 Task: Create a due date automation trigger when advanced on, on the wednesday before a card is due add fields without custom fields "Resume" completed at 11:00 AM.
Action: Mouse moved to (1134, 352)
Screenshot: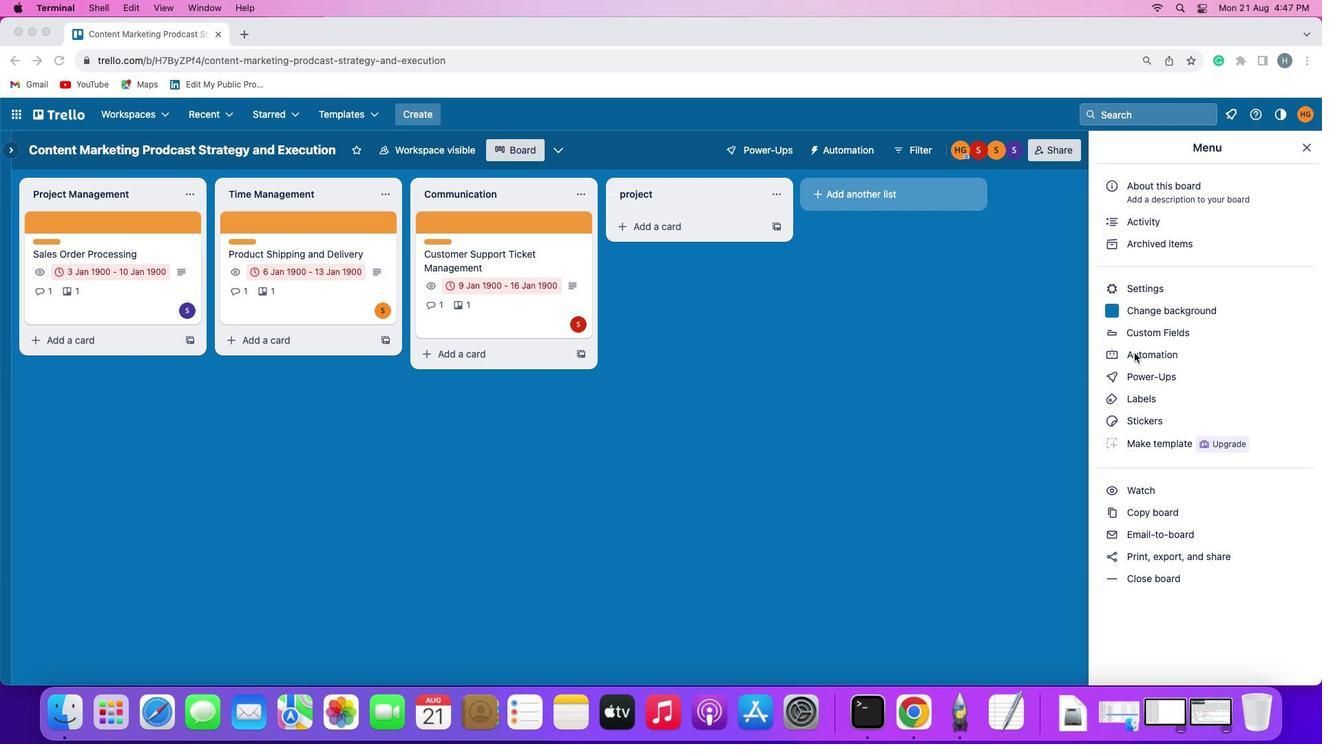 
Action: Mouse pressed left at (1134, 352)
Screenshot: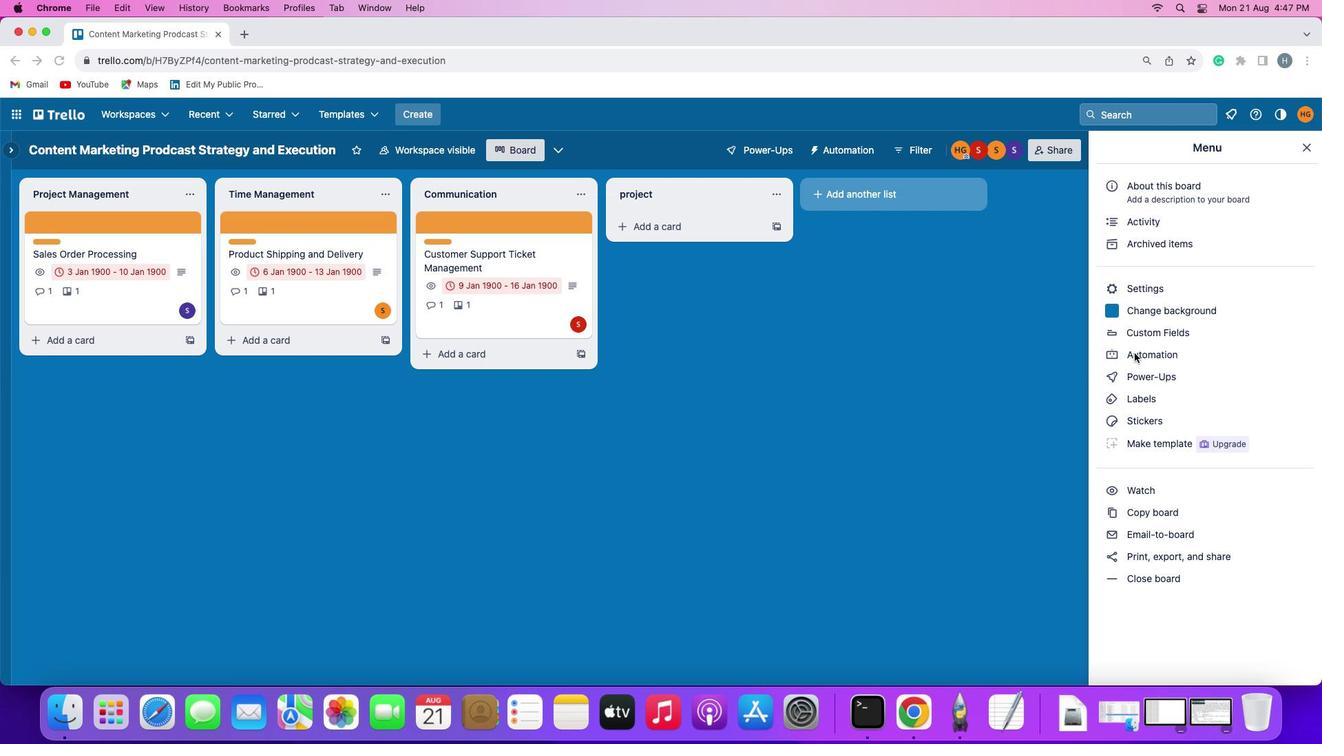 
Action: Mouse pressed left at (1134, 352)
Screenshot: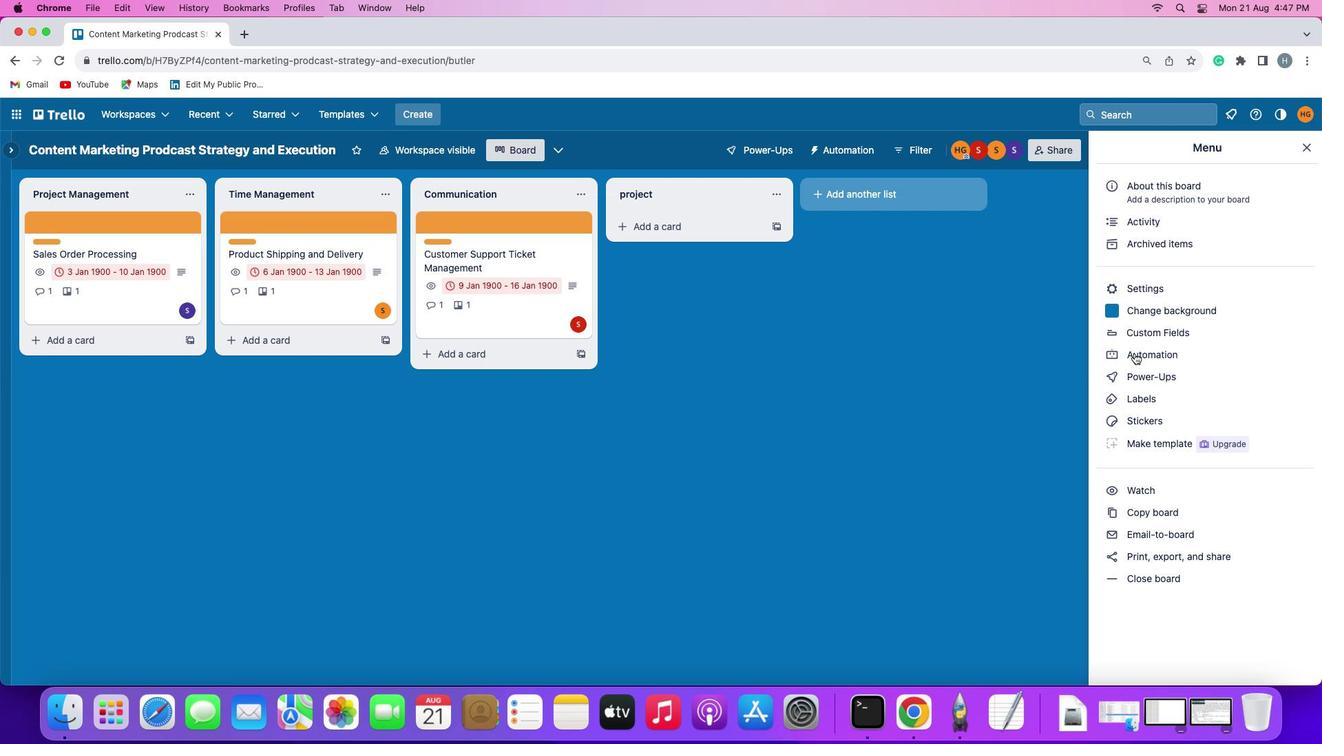 
Action: Mouse moved to (79, 326)
Screenshot: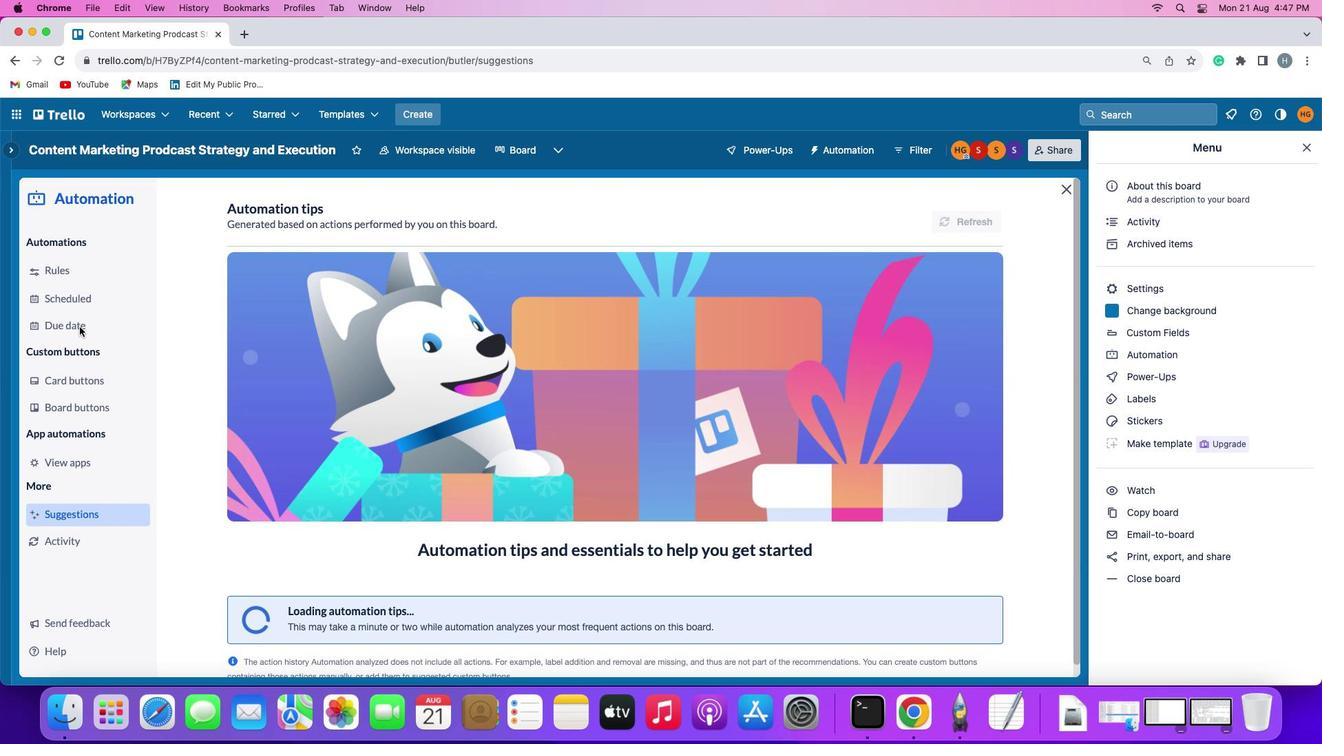 
Action: Mouse pressed left at (79, 326)
Screenshot: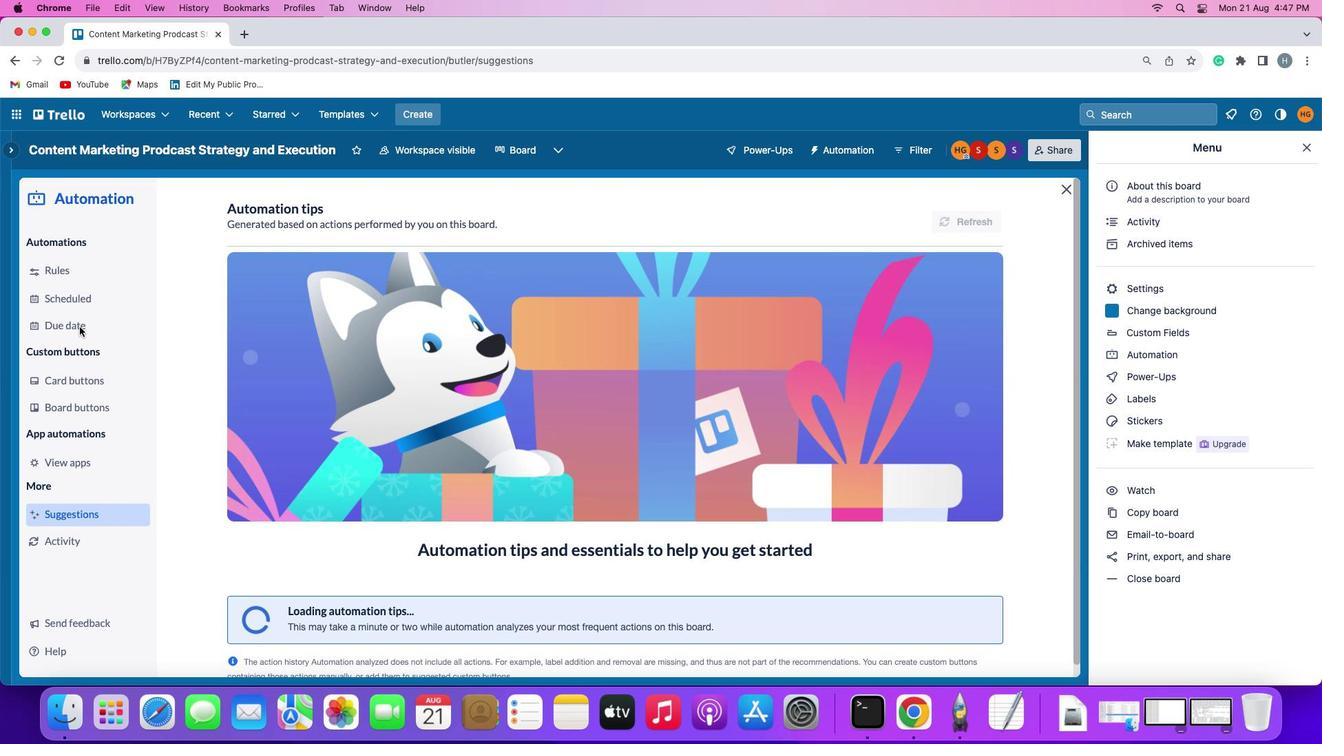 
Action: Mouse moved to (934, 208)
Screenshot: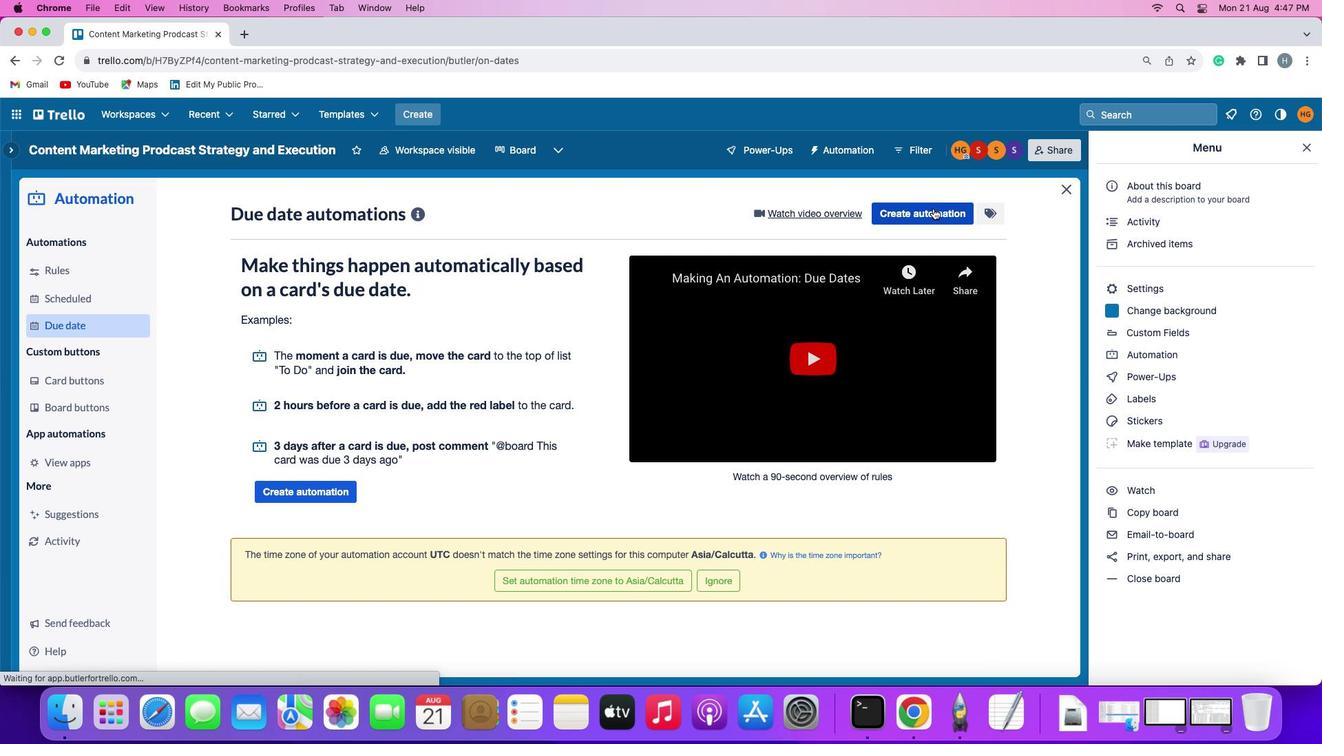 
Action: Mouse pressed left at (934, 208)
Screenshot: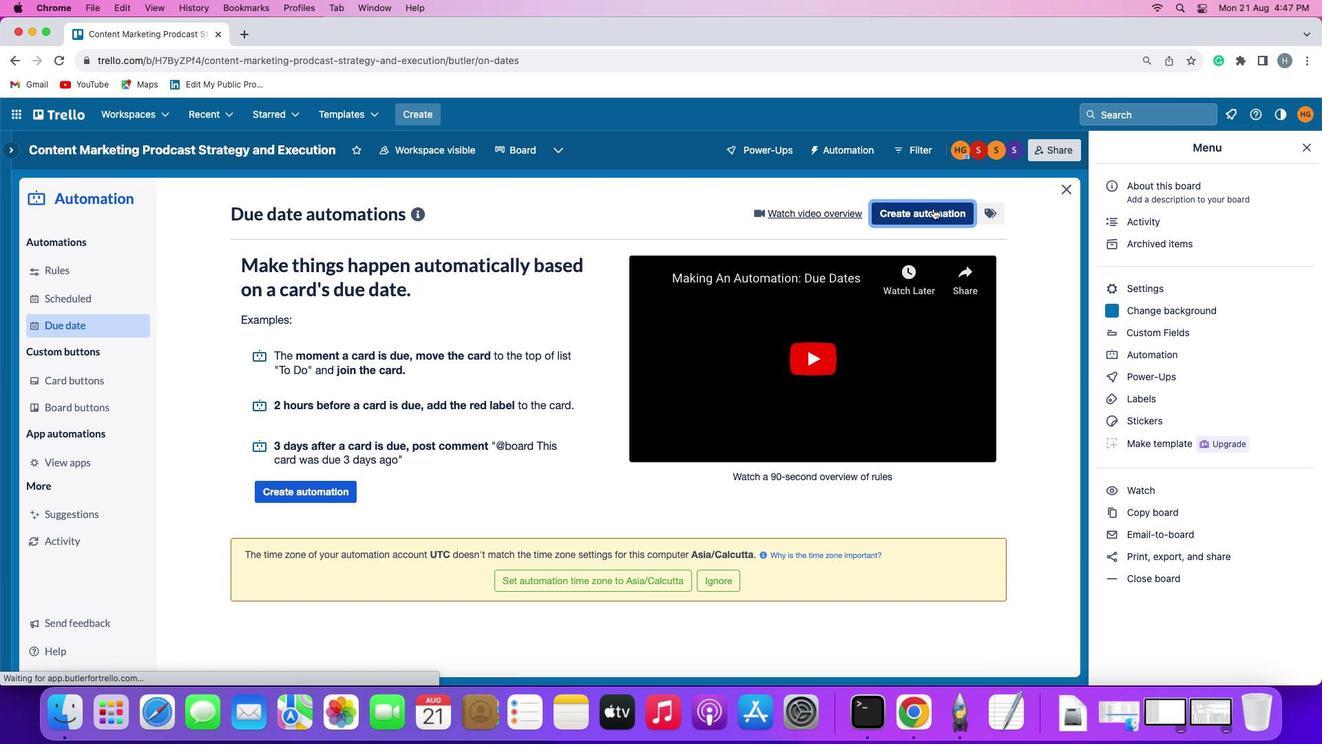 
Action: Mouse moved to (292, 348)
Screenshot: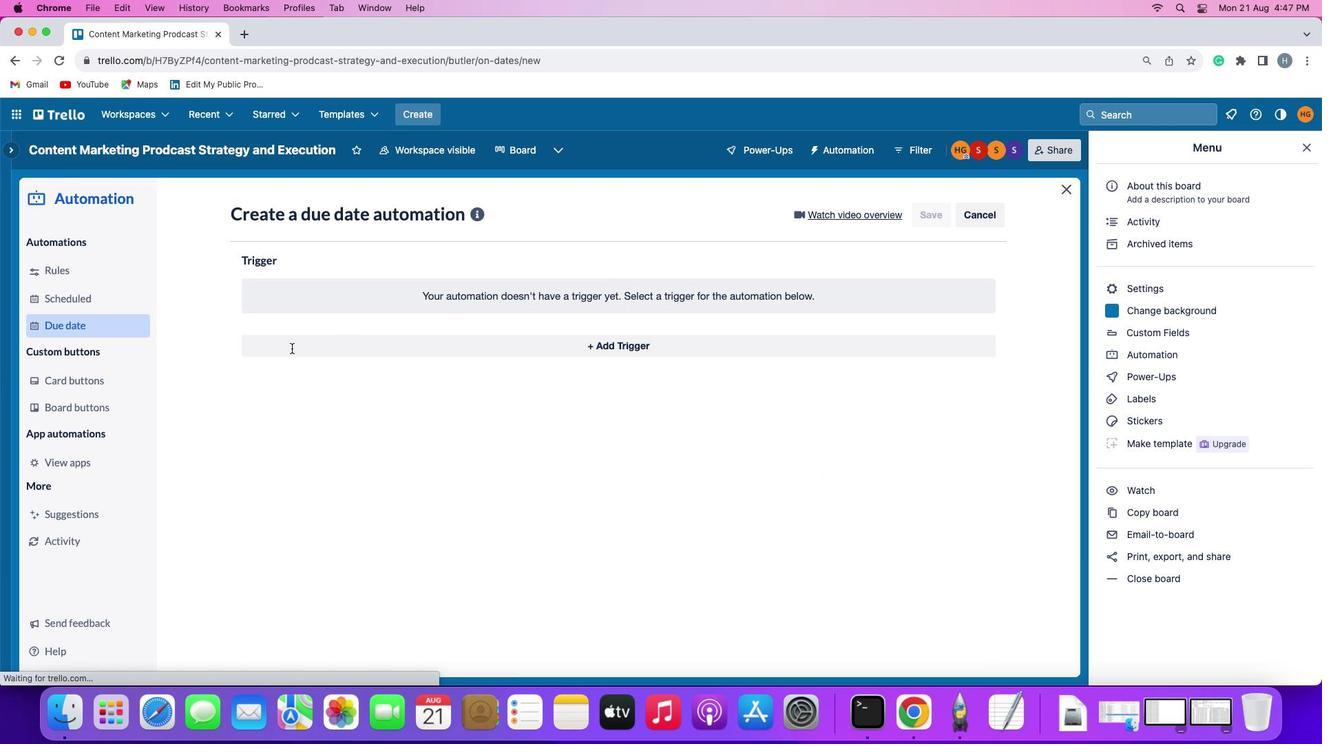 
Action: Mouse pressed left at (292, 348)
Screenshot: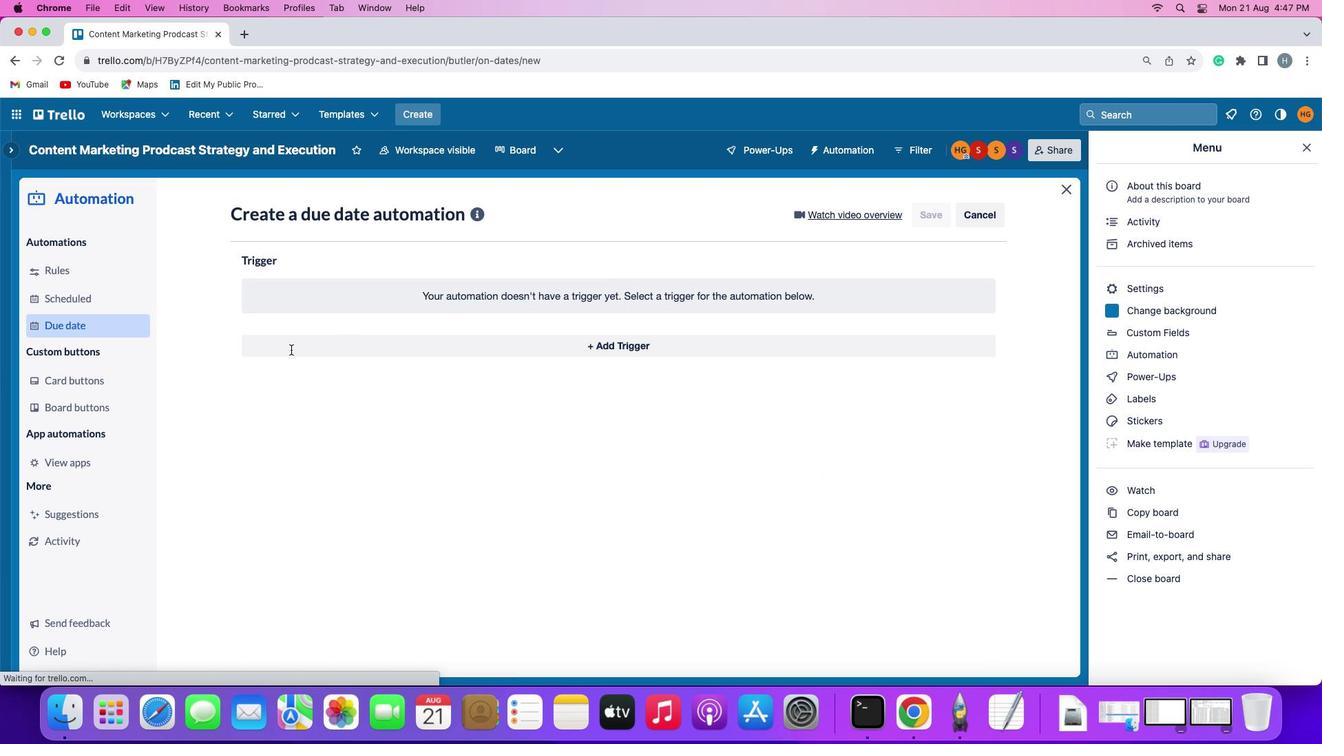 
Action: Mouse moved to (296, 602)
Screenshot: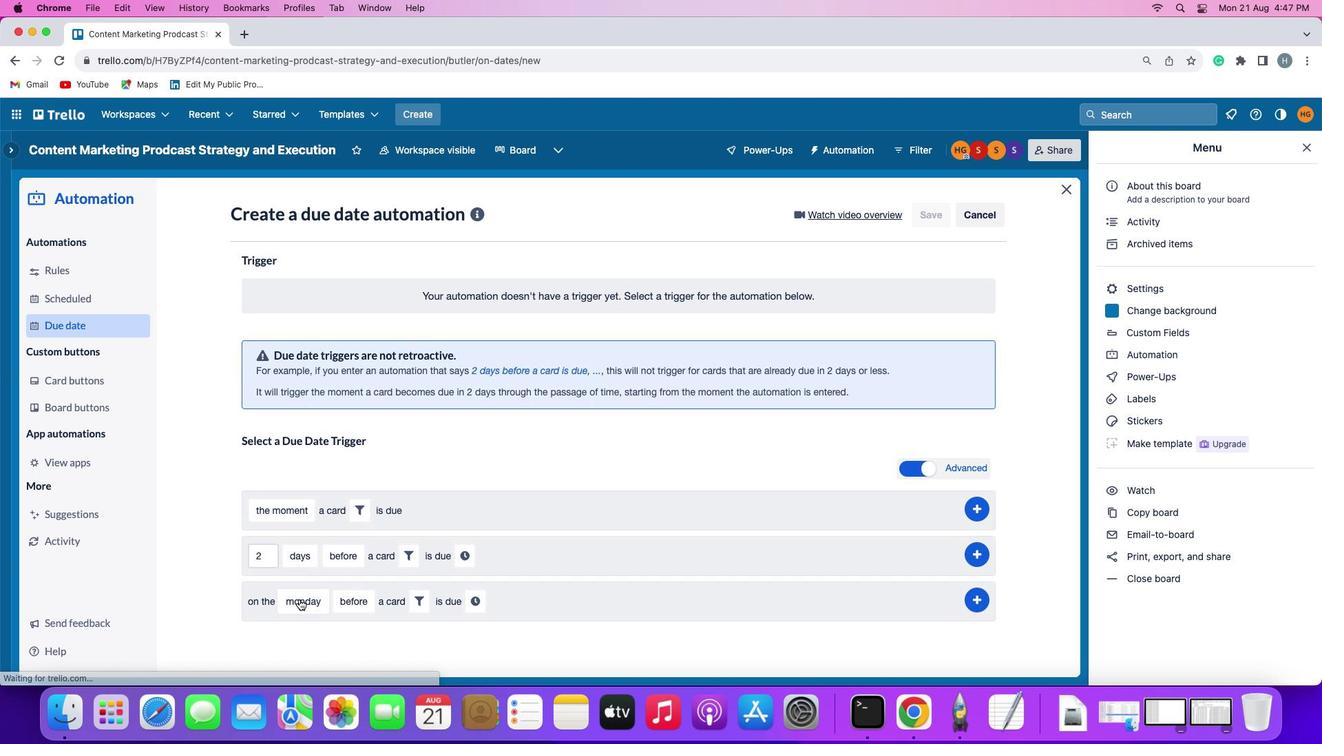 
Action: Mouse pressed left at (296, 602)
Screenshot: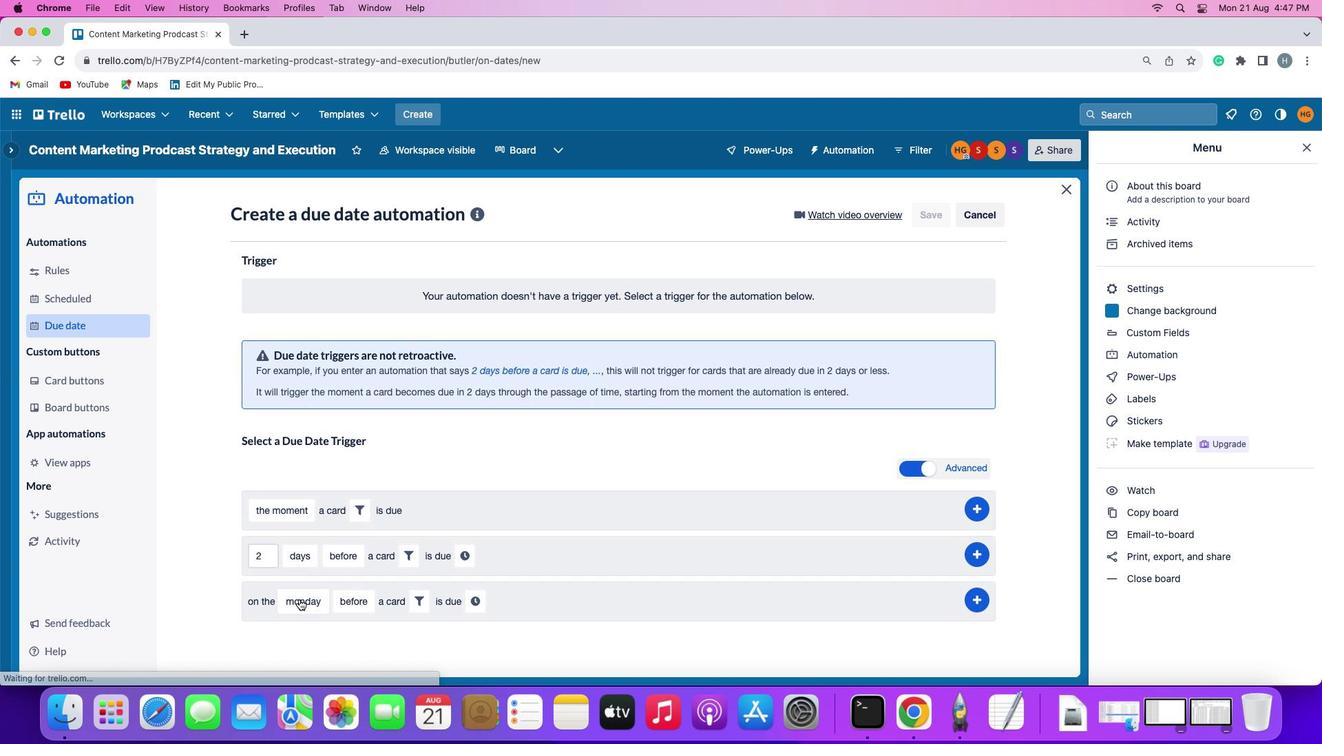 
Action: Mouse moved to (330, 463)
Screenshot: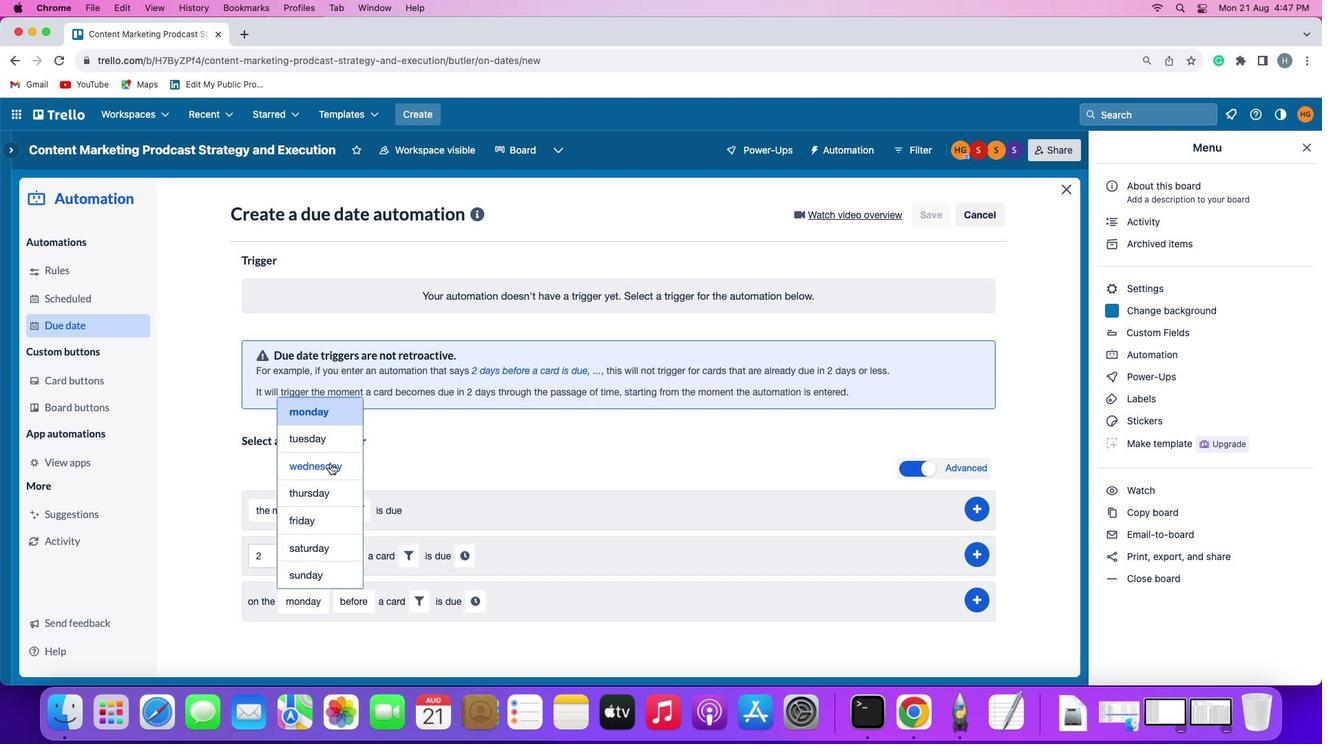 
Action: Mouse pressed left at (330, 463)
Screenshot: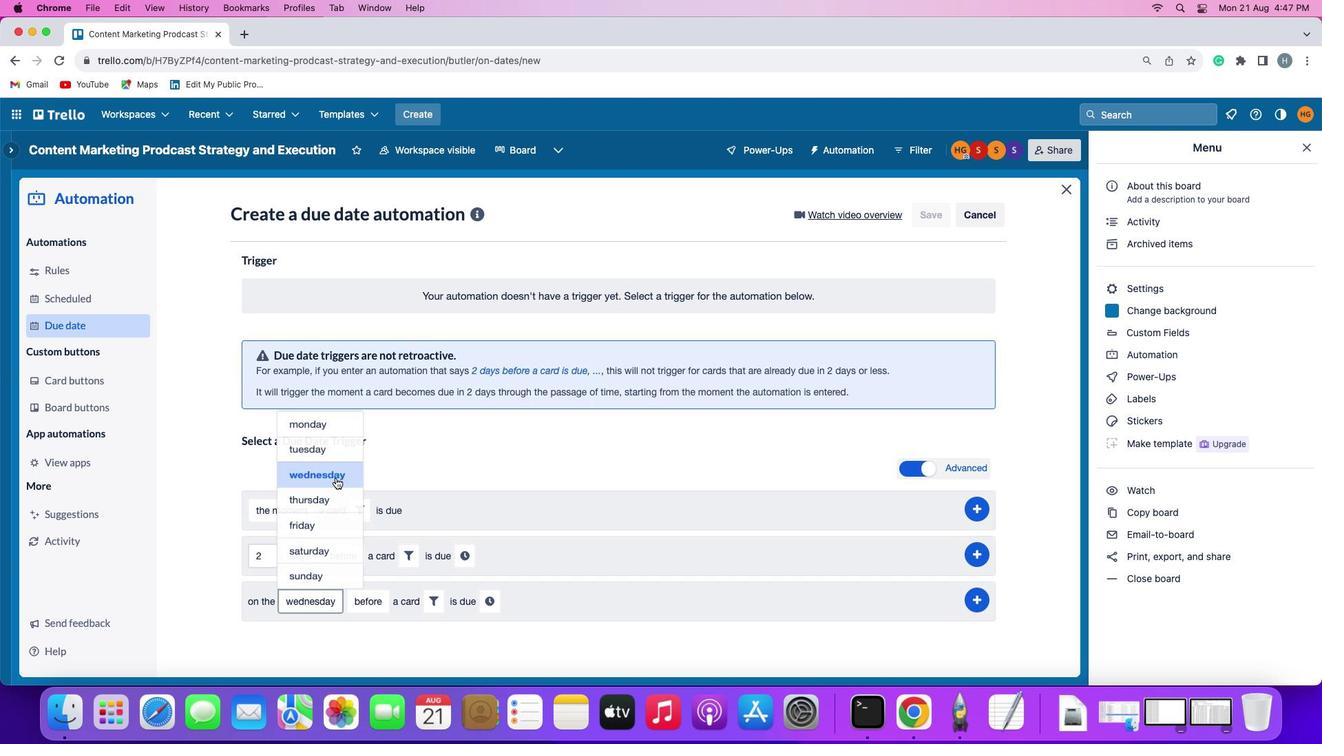 
Action: Mouse moved to (424, 602)
Screenshot: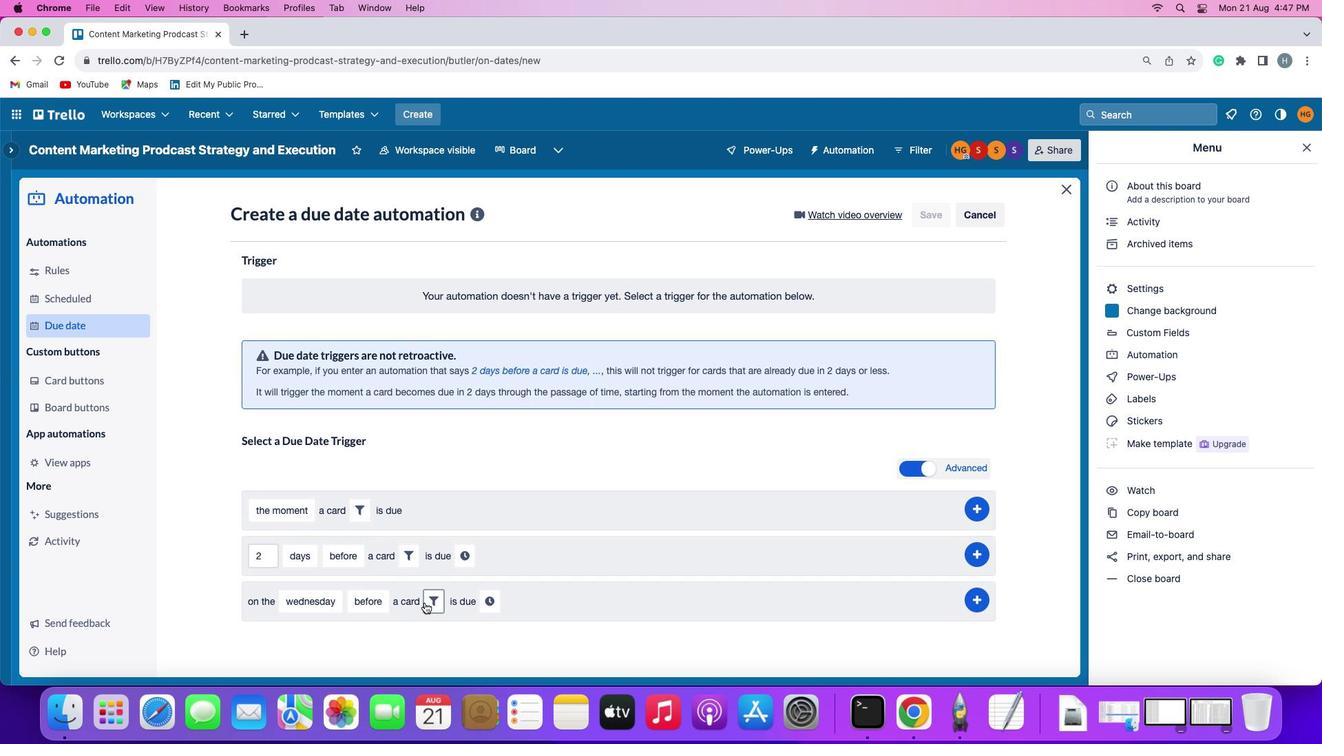 
Action: Mouse pressed left at (424, 602)
Screenshot: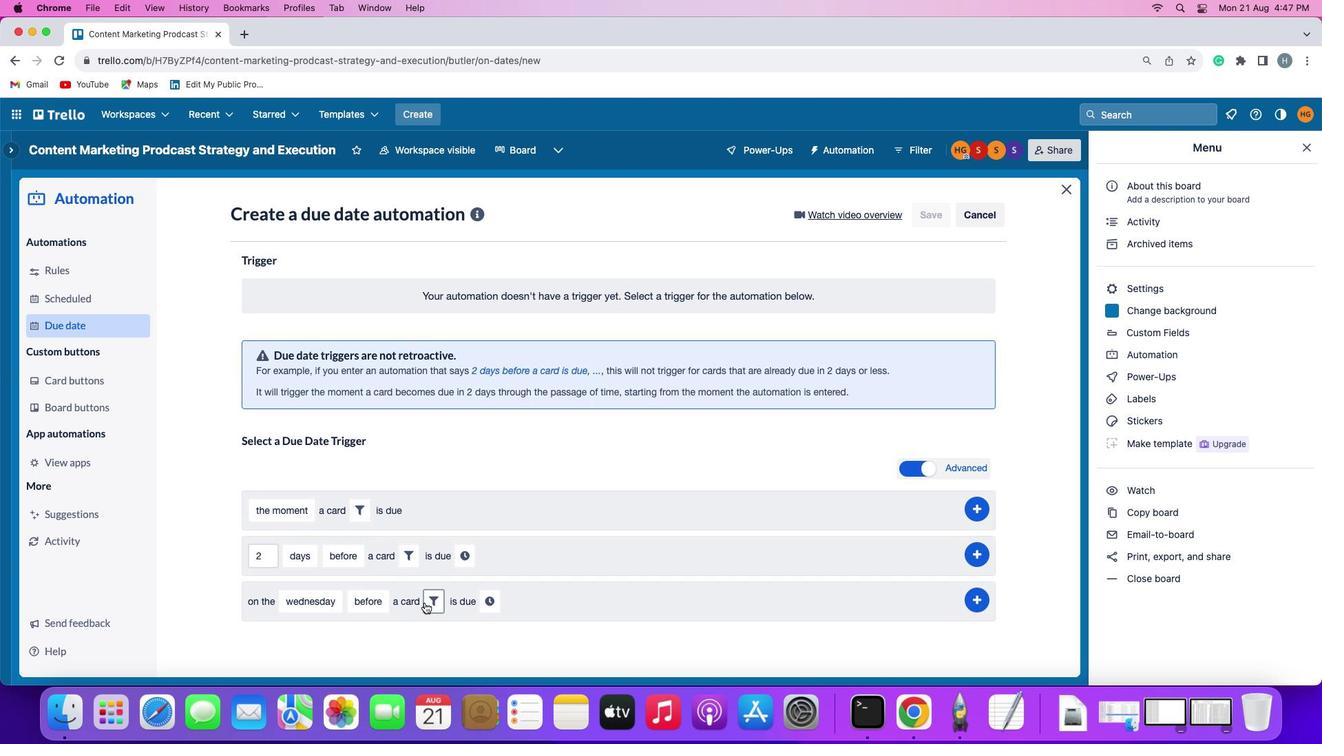 
Action: Mouse moved to (650, 647)
Screenshot: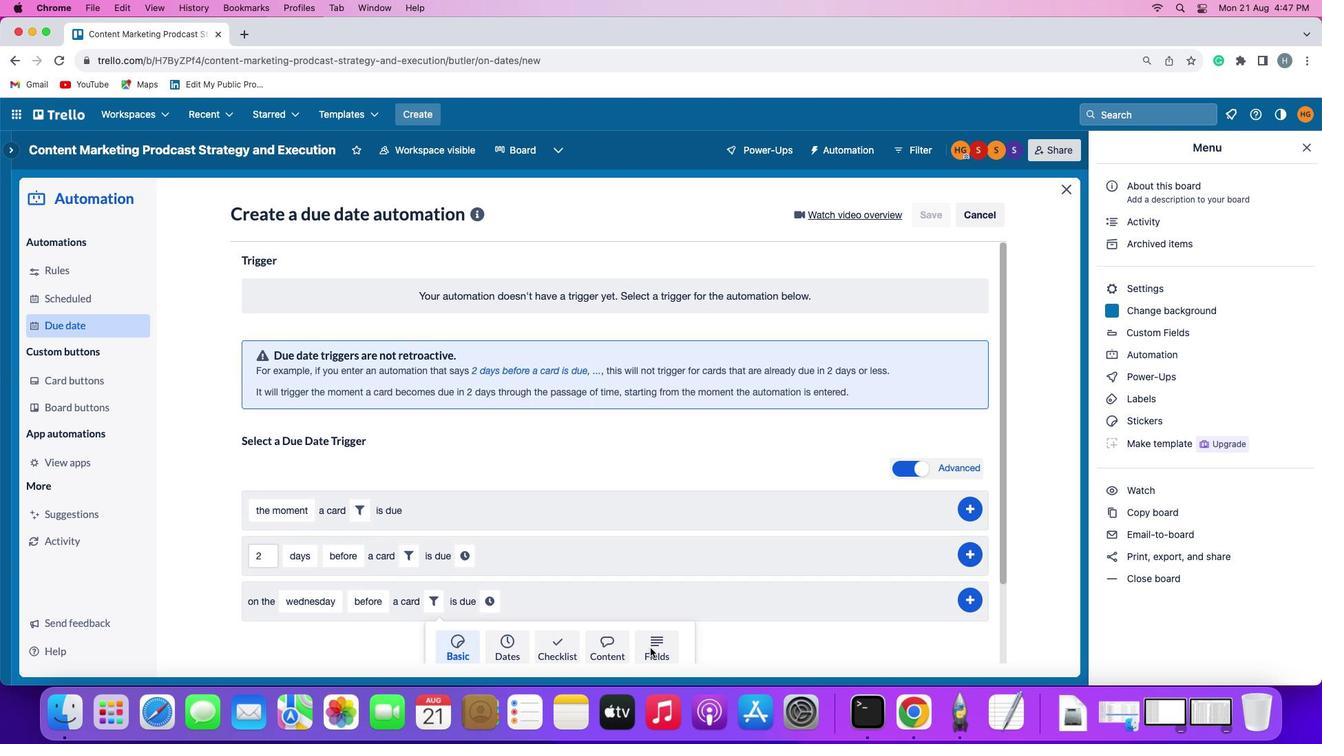 
Action: Mouse pressed left at (650, 647)
Screenshot: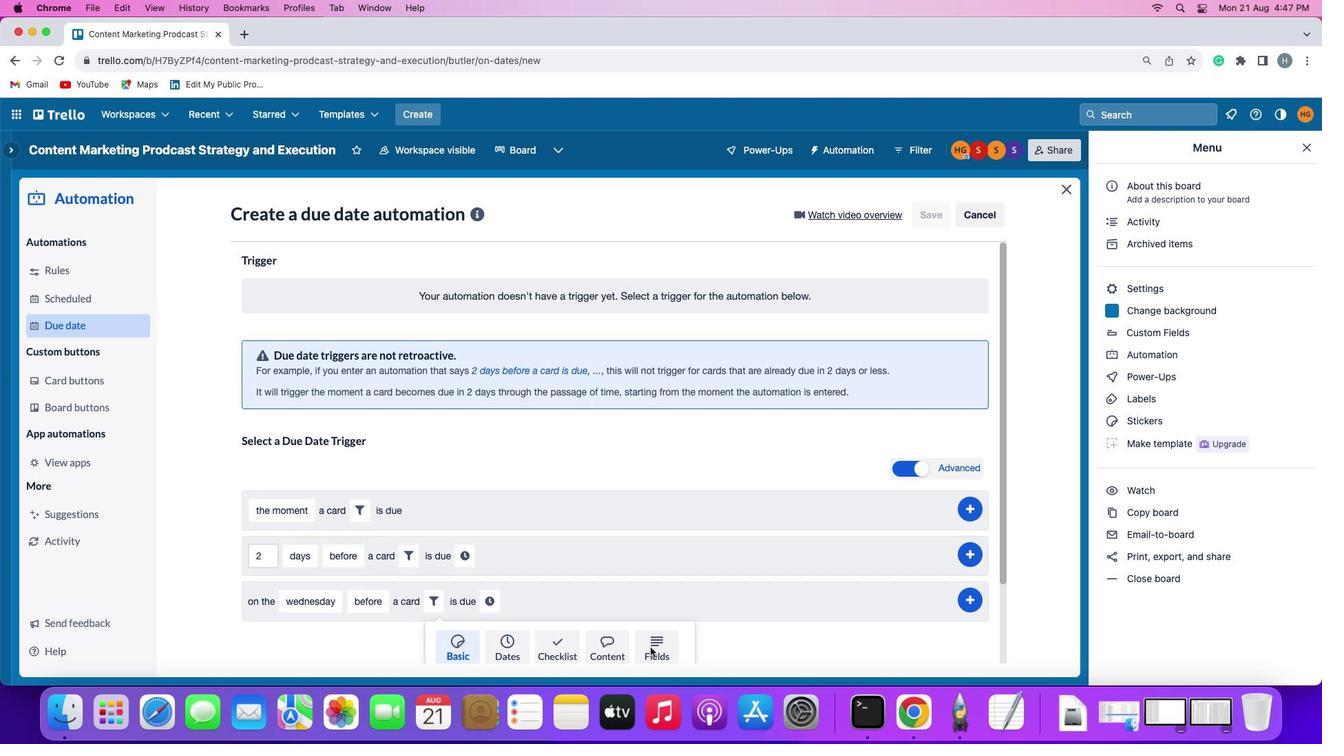 
Action: Mouse moved to (341, 629)
Screenshot: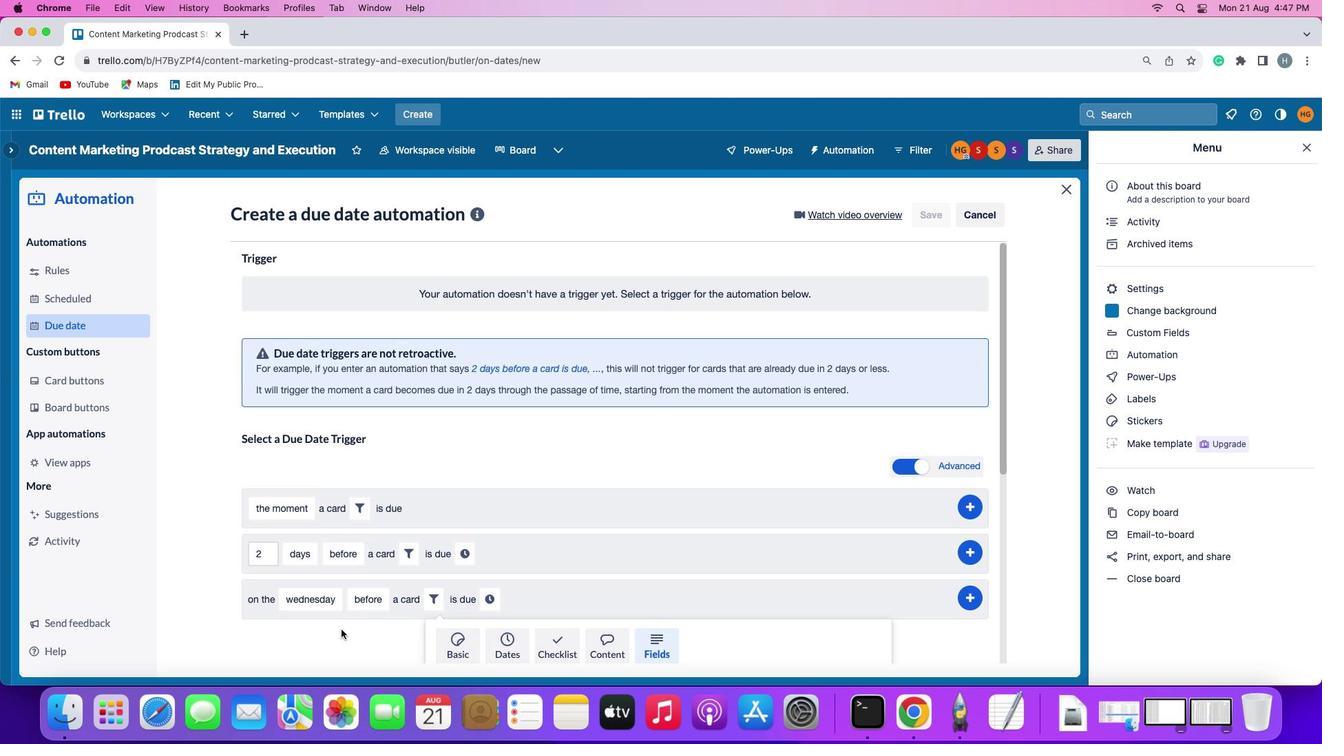 
Action: Mouse scrolled (341, 629) with delta (0, 0)
Screenshot: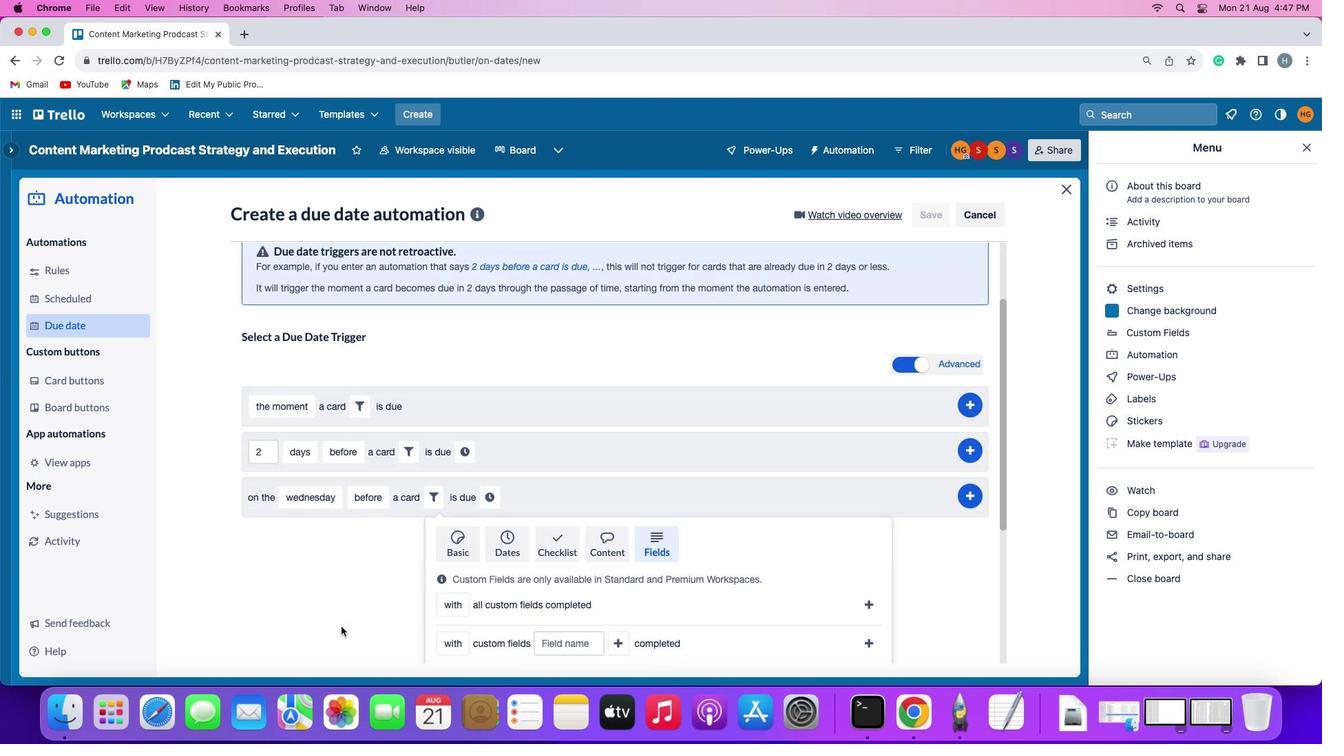 
Action: Mouse scrolled (341, 629) with delta (0, 0)
Screenshot: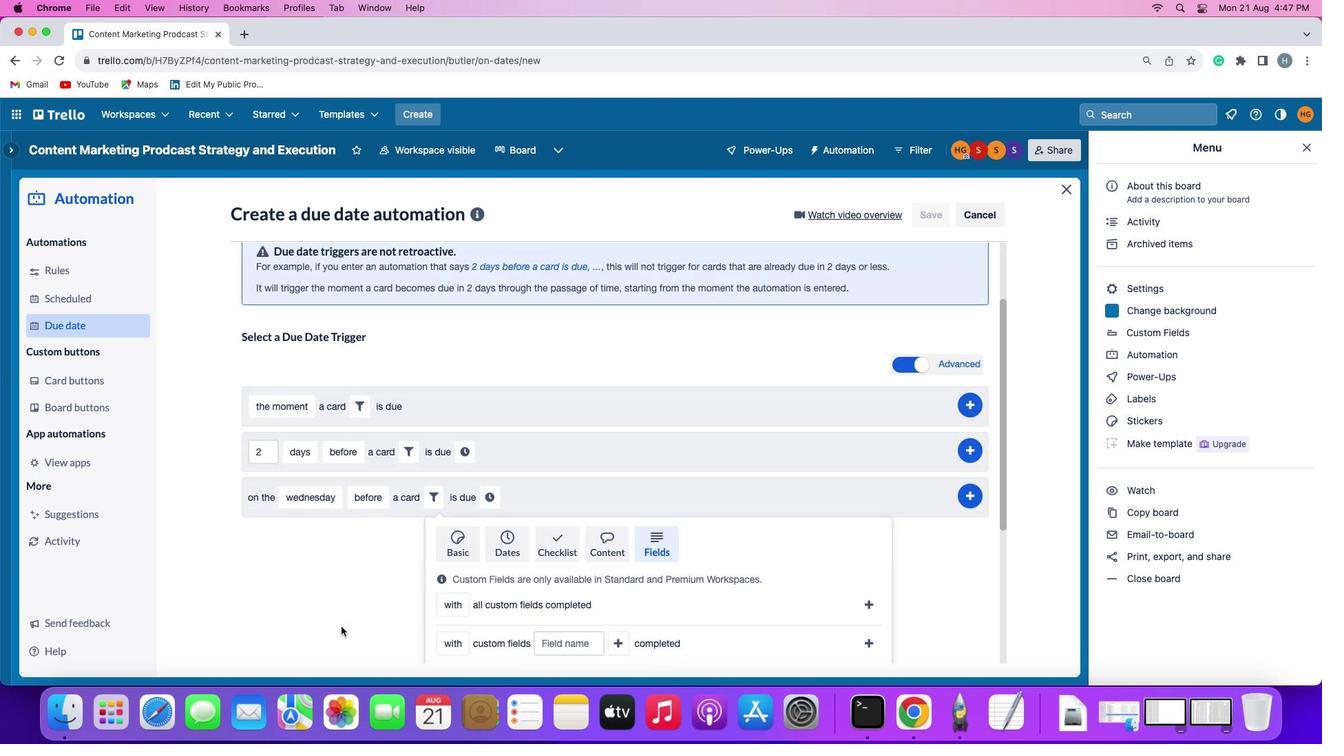 
Action: Mouse scrolled (341, 629) with delta (0, -2)
Screenshot: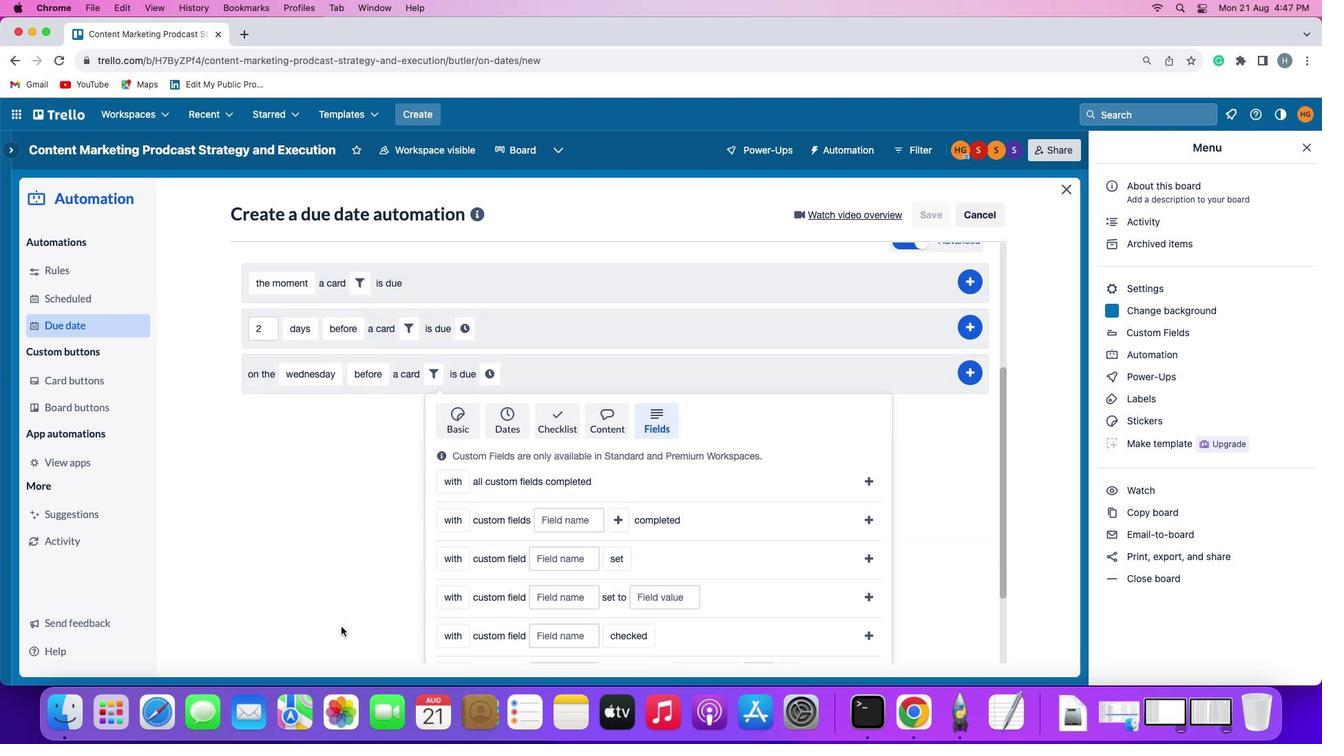 
Action: Mouse scrolled (341, 629) with delta (0, -3)
Screenshot: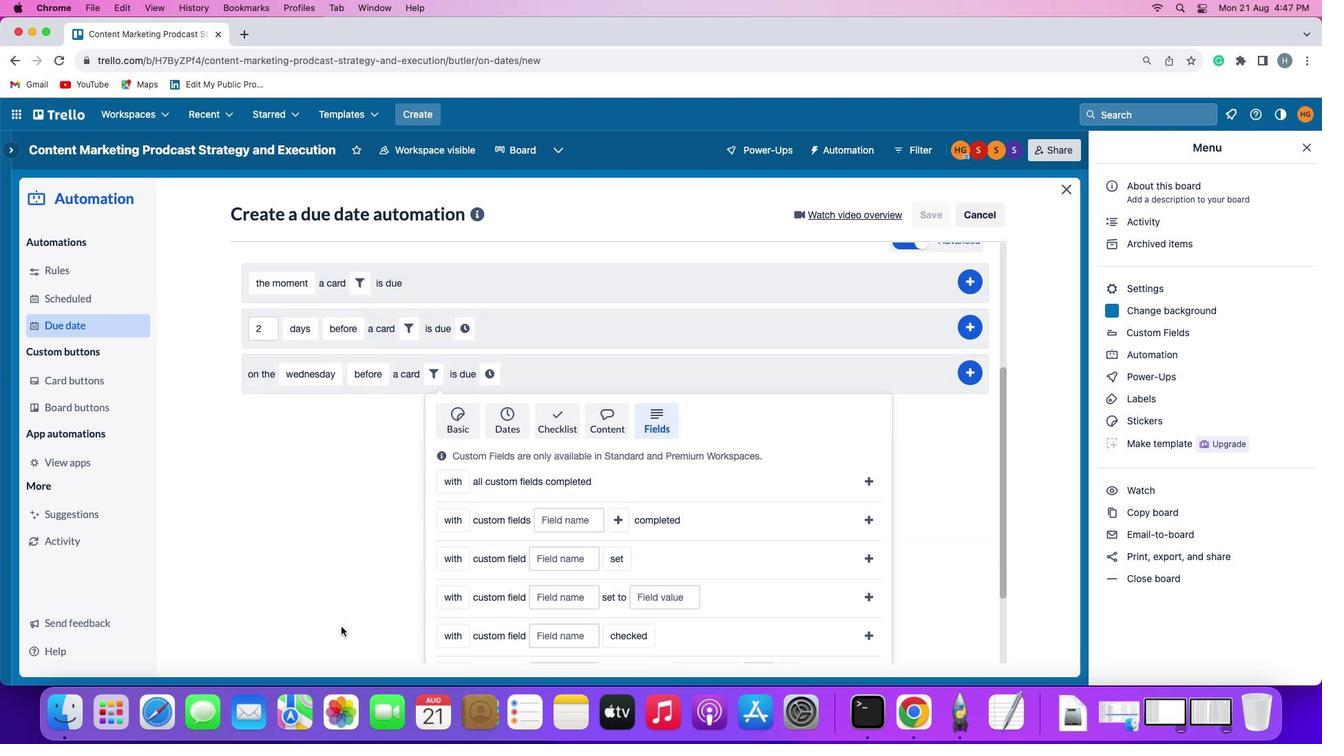 
Action: Mouse moved to (453, 466)
Screenshot: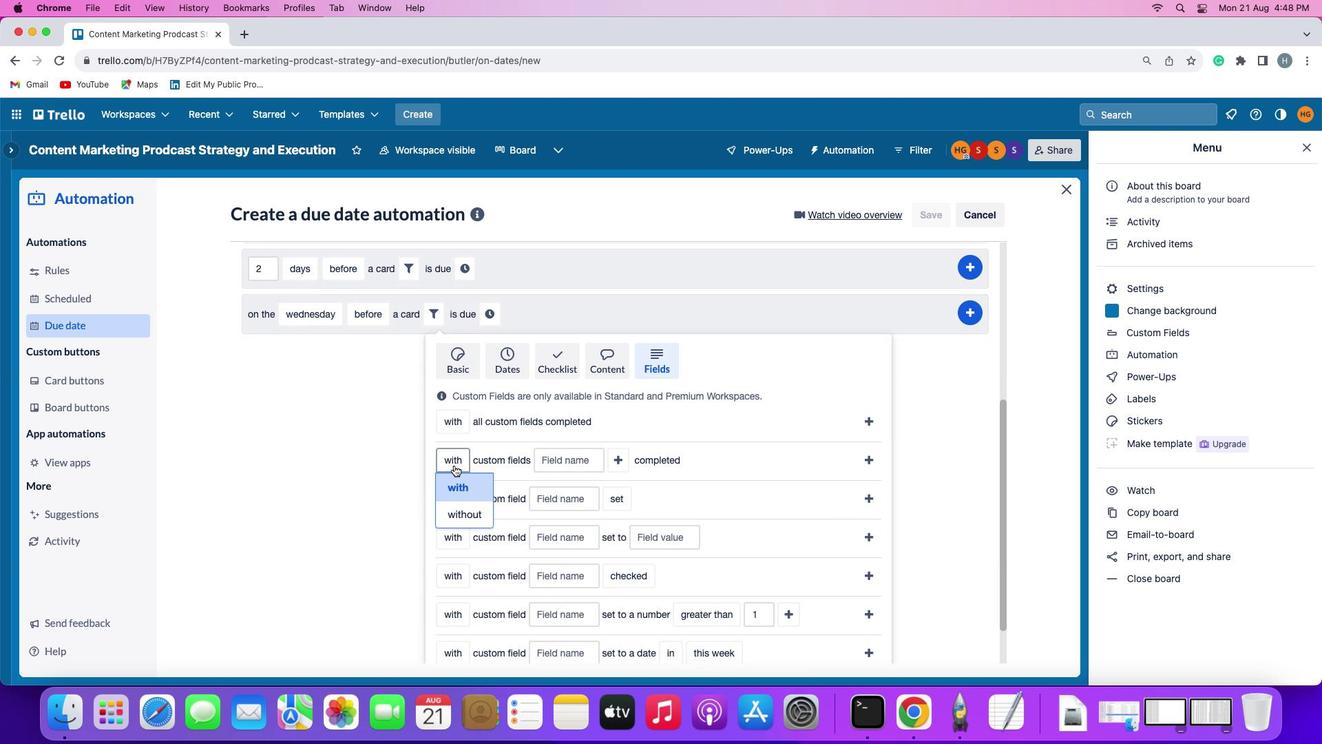 
Action: Mouse pressed left at (453, 466)
Screenshot: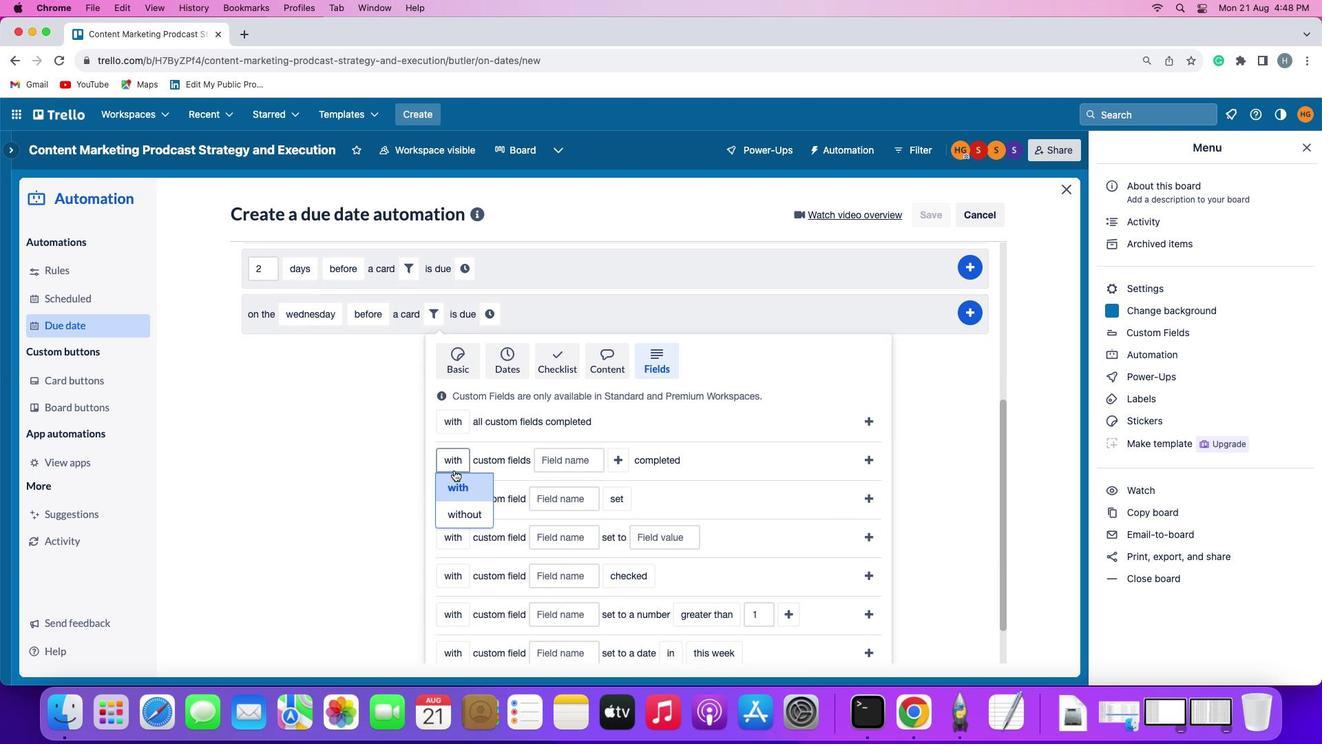 
Action: Mouse moved to (457, 517)
Screenshot: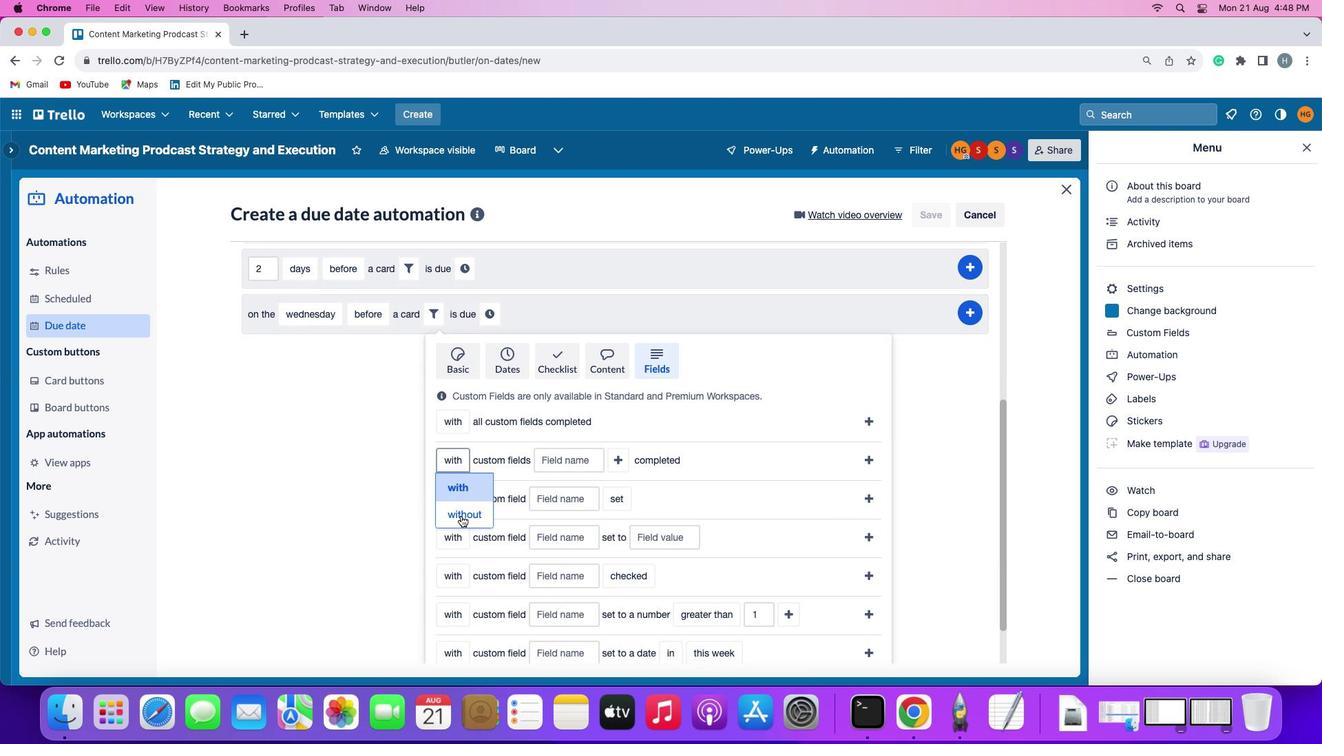 
Action: Mouse pressed left at (457, 517)
Screenshot: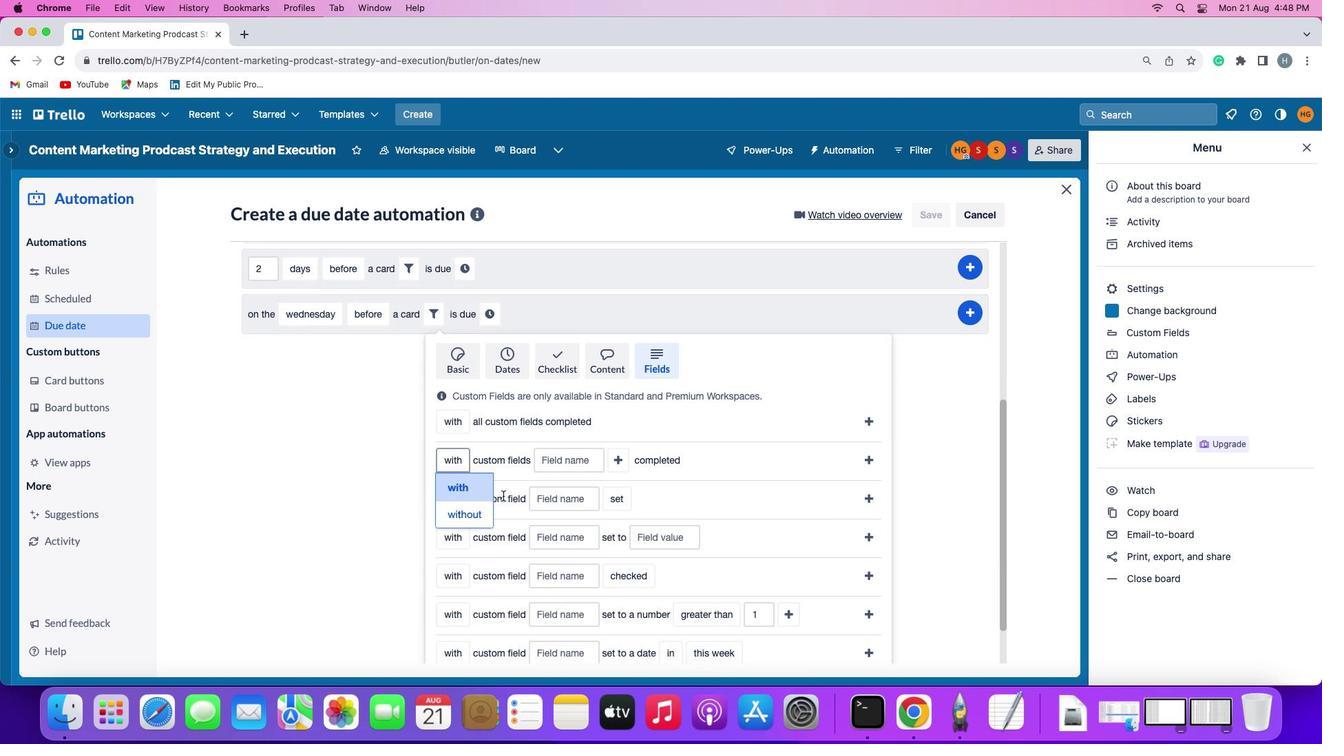 
Action: Mouse moved to (585, 463)
Screenshot: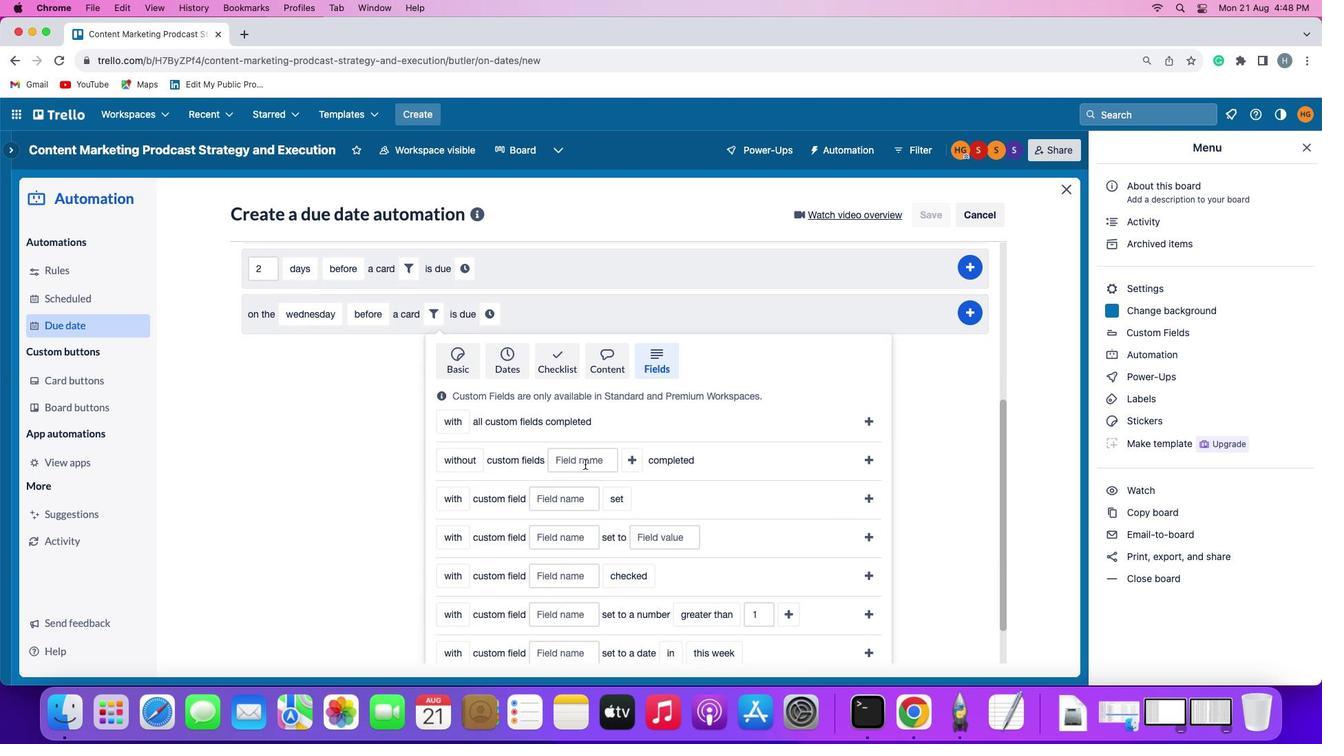 
Action: Mouse pressed left at (585, 463)
Screenshot: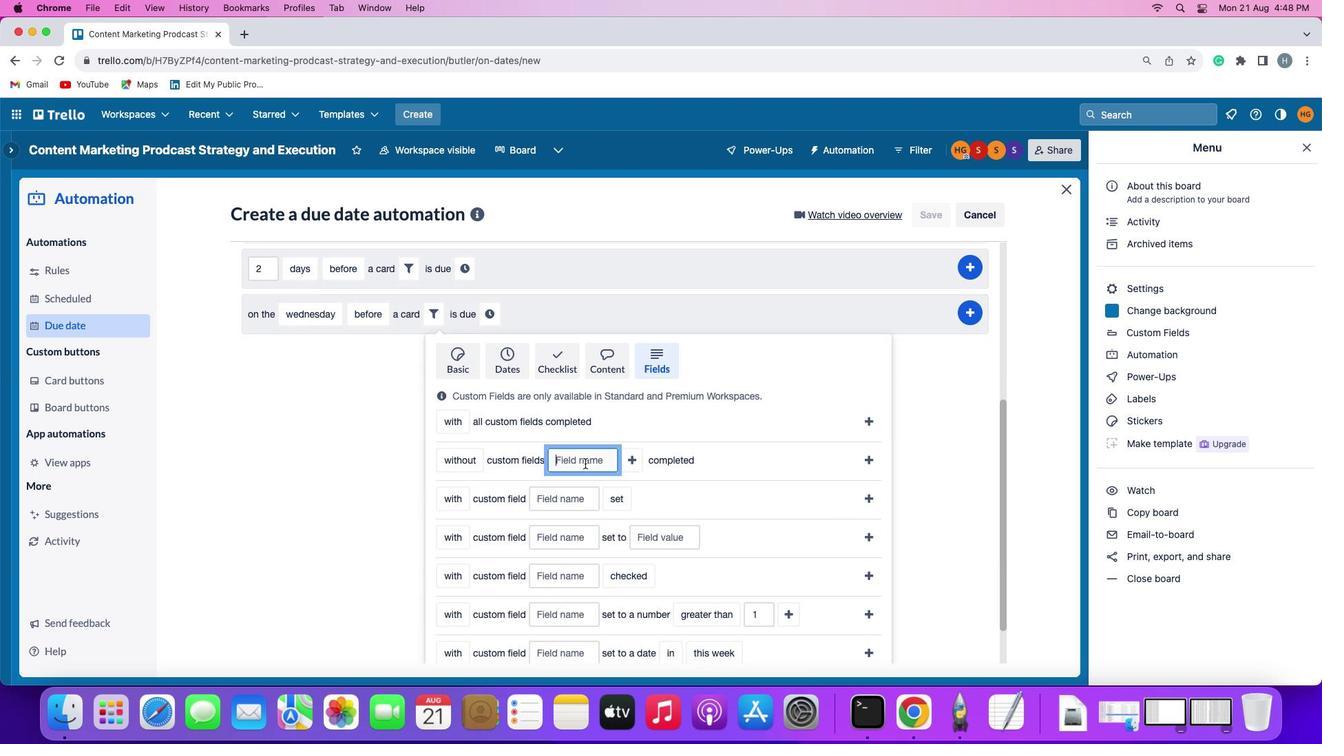 
Action: Mouse moved to (585, 463)
Screenshot: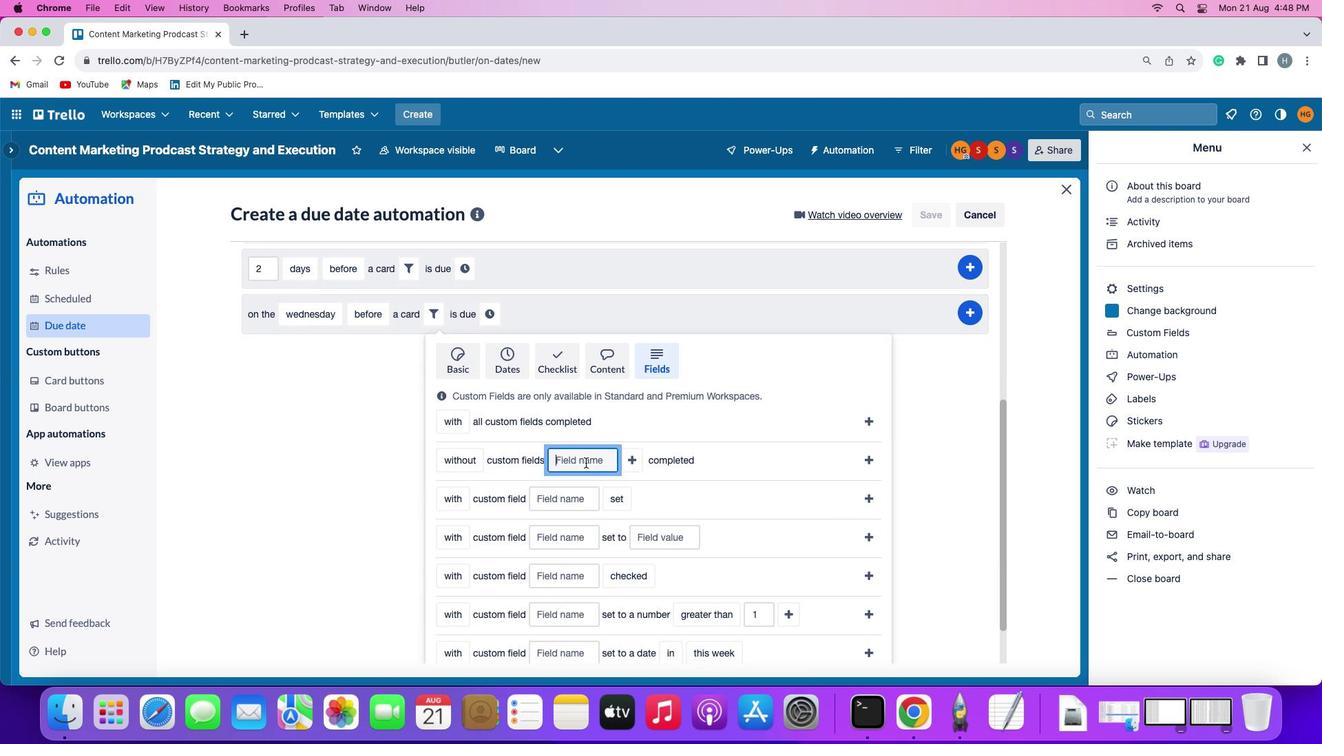 
Action: Key pressed Key.shift
Screenshot: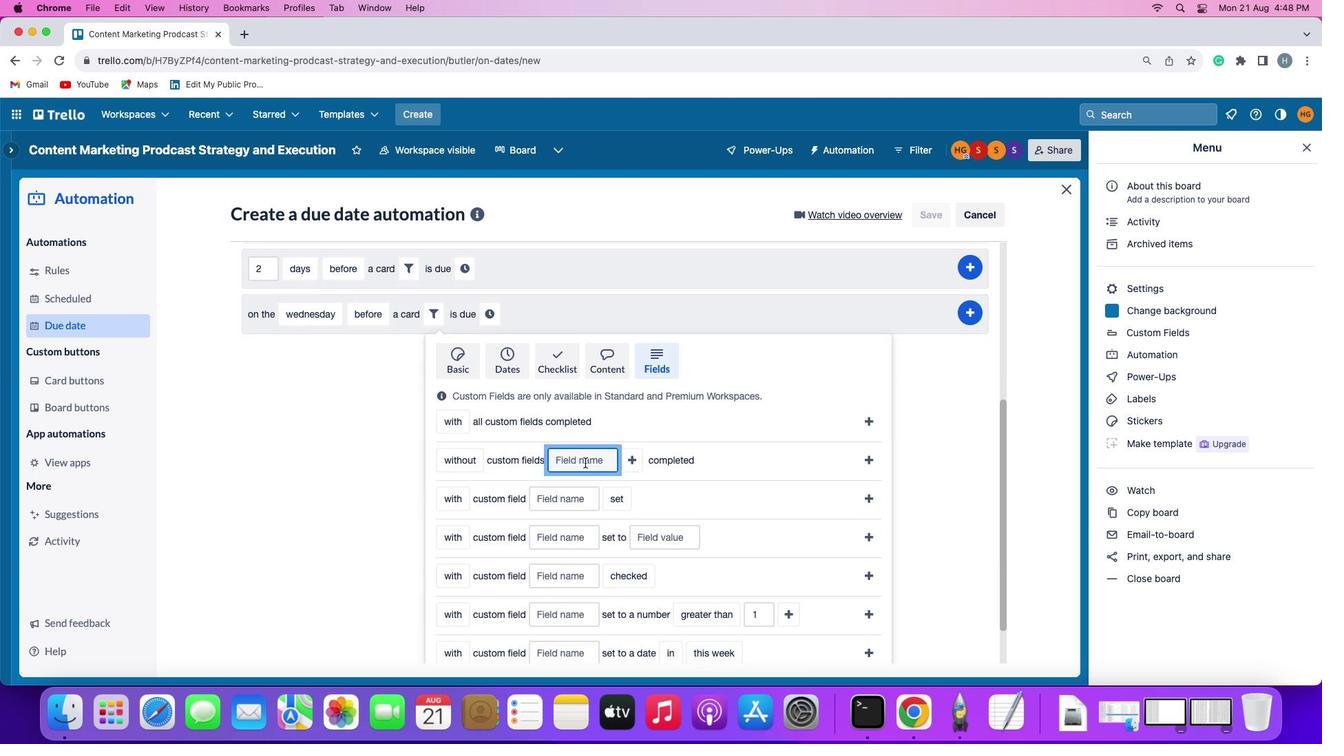 
Action: Mouse moved to (585, 462)
Screenshot: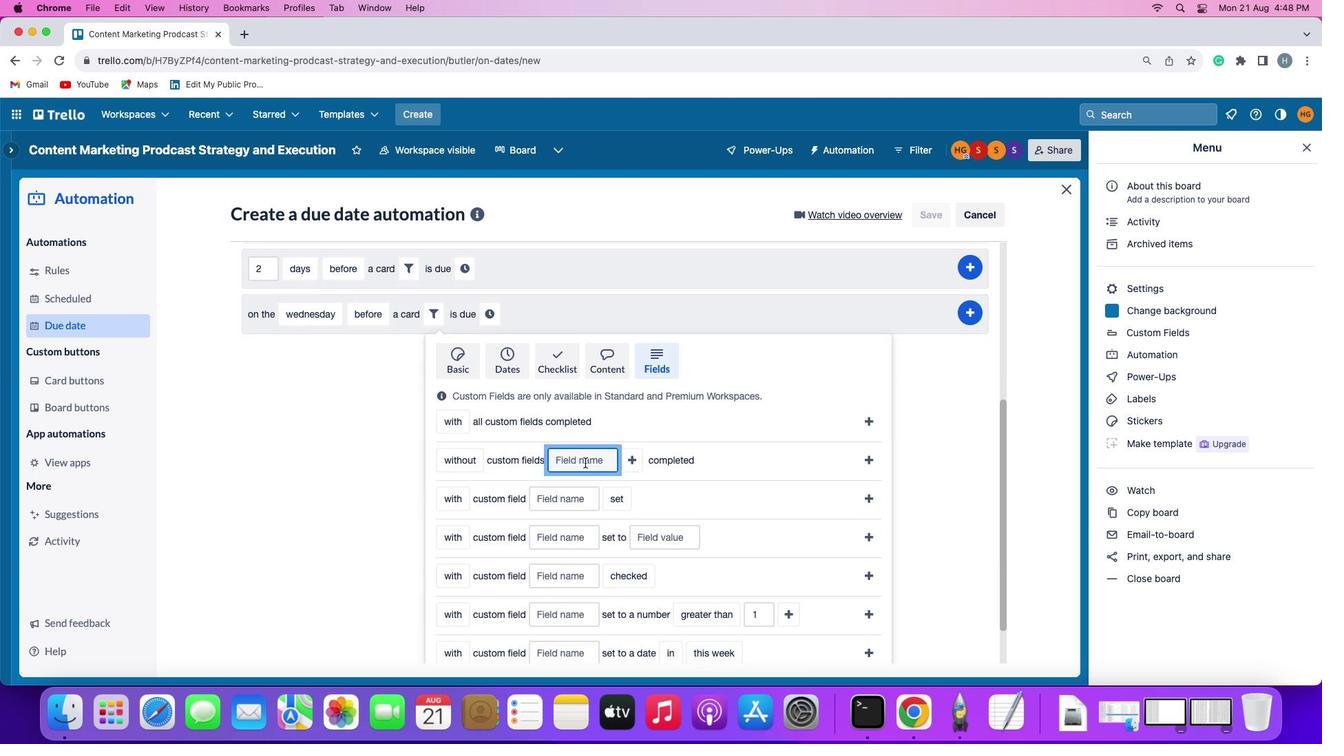 
Action: Key pressed 'R''e'
Screenshot: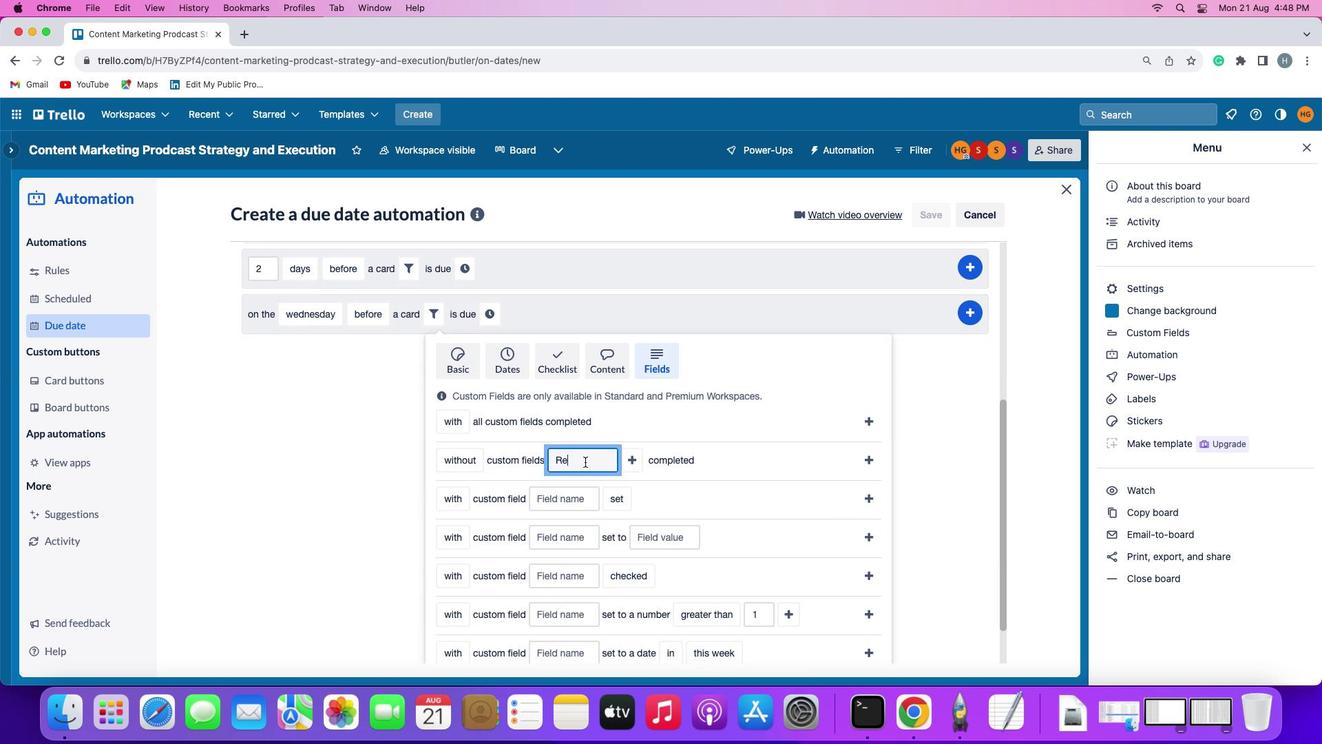 
Action: Mouse moved to (585, 462)
Screenshot: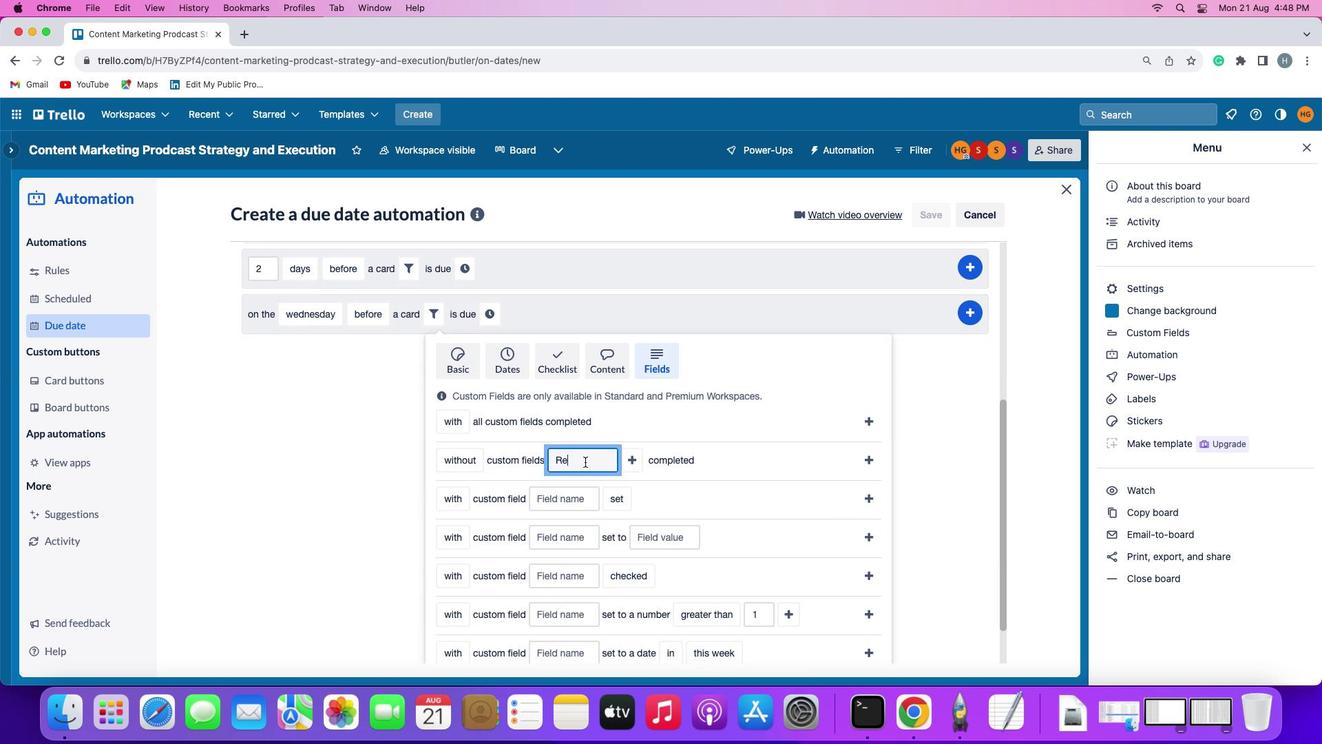 
Action: Key pressed 's''u'
Screenshot: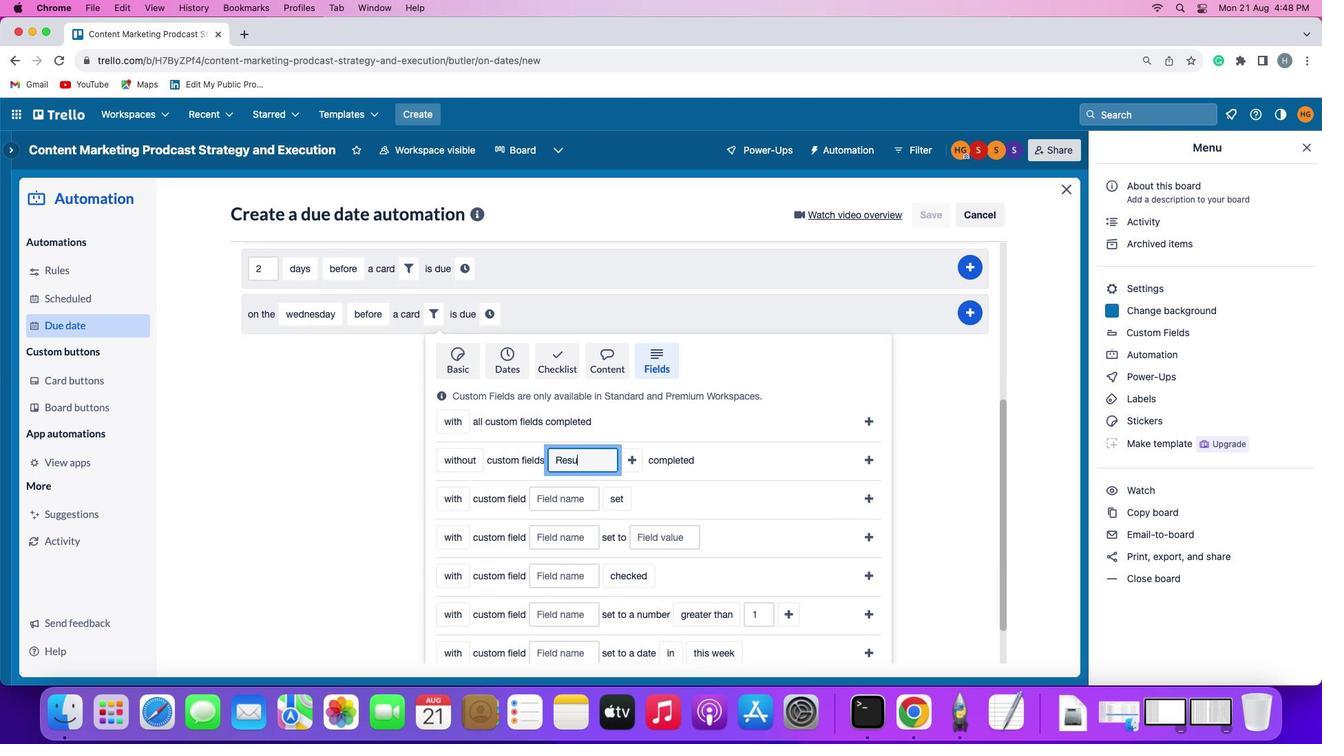 
Action: Mouse moved to (585, 462)
Screenshot: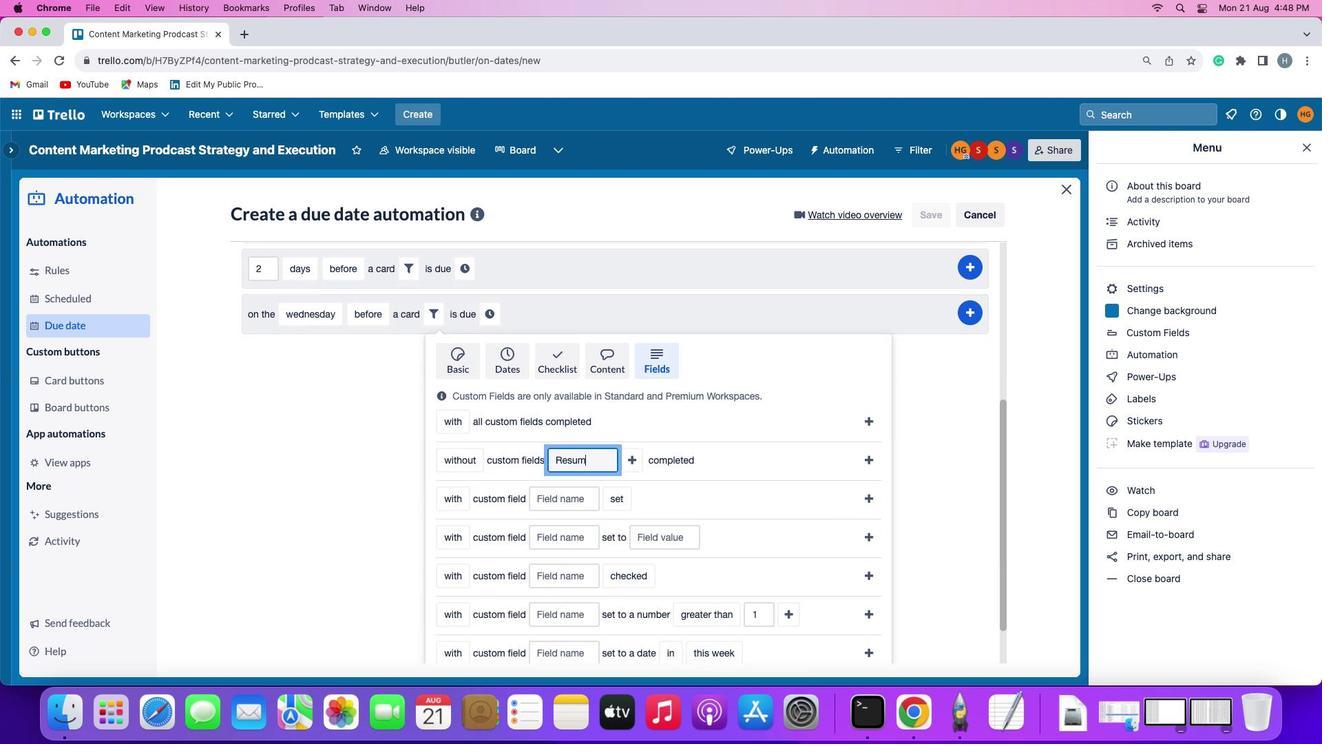 
Action: Key pressed 'm''e'
Screenshot: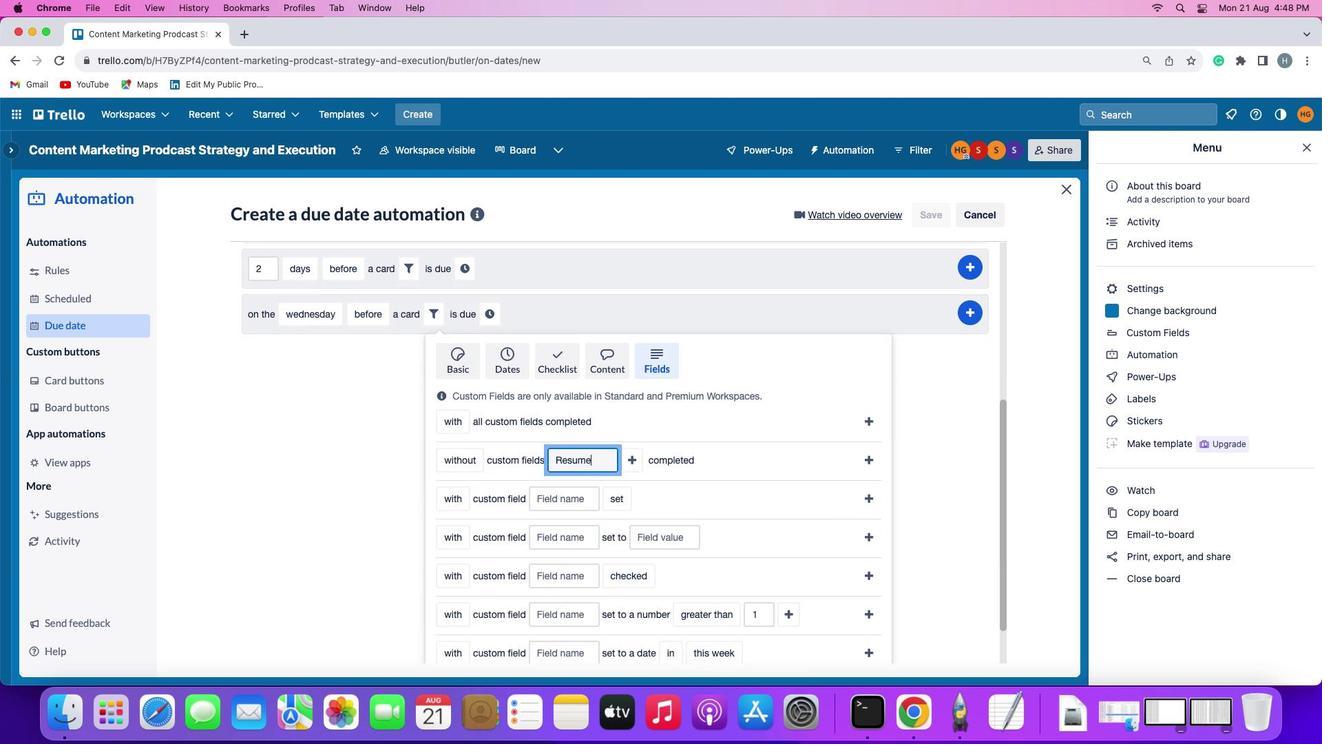 
Action: Mouse moved to (874, 454)
Screenshot: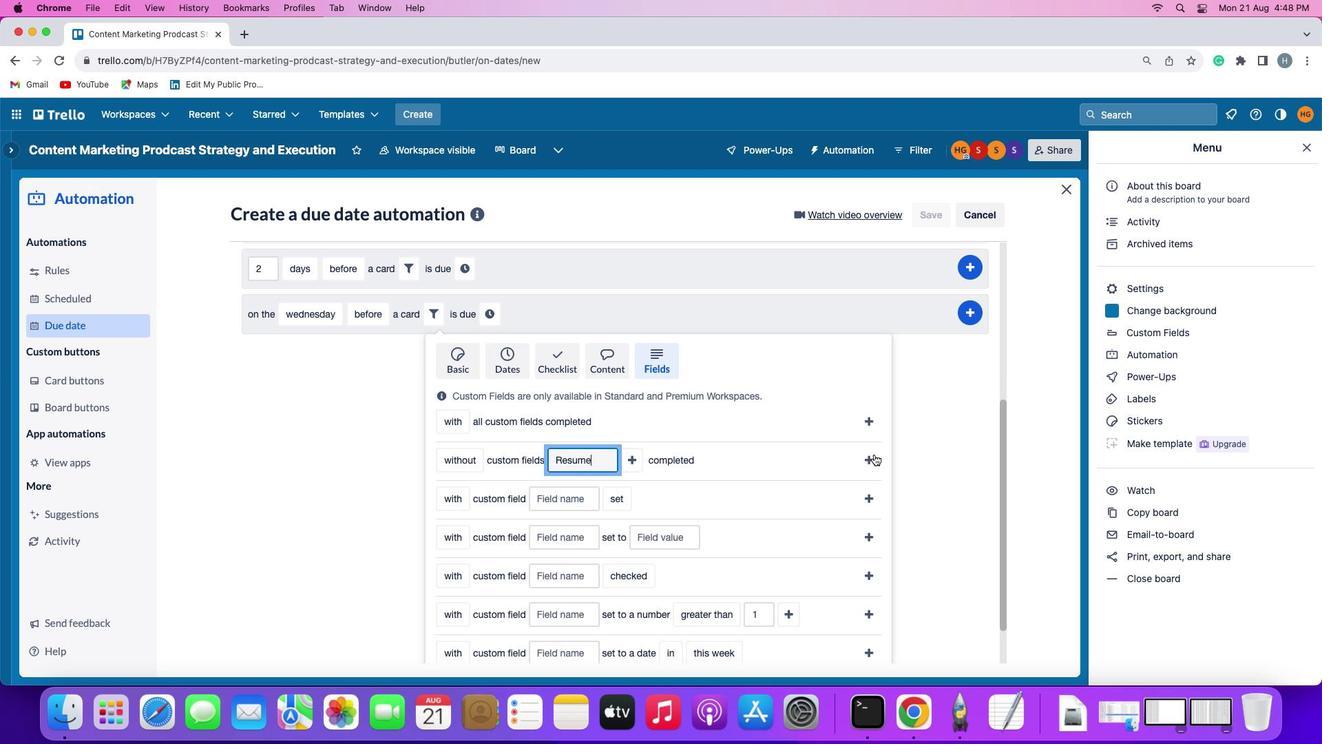 
Action: Mouse pressed left at (874, 454)
Screenshot: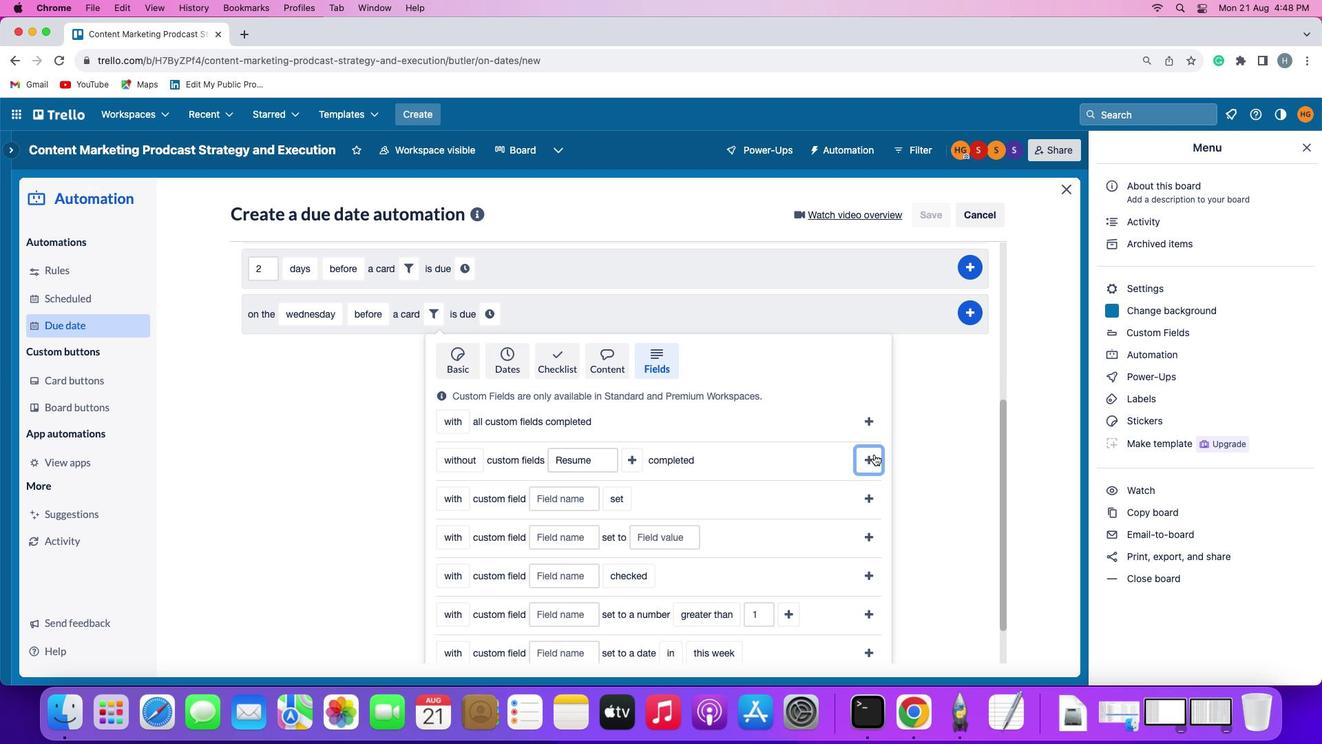 
Action: Mouse moved to (706, 602)
Screenshot: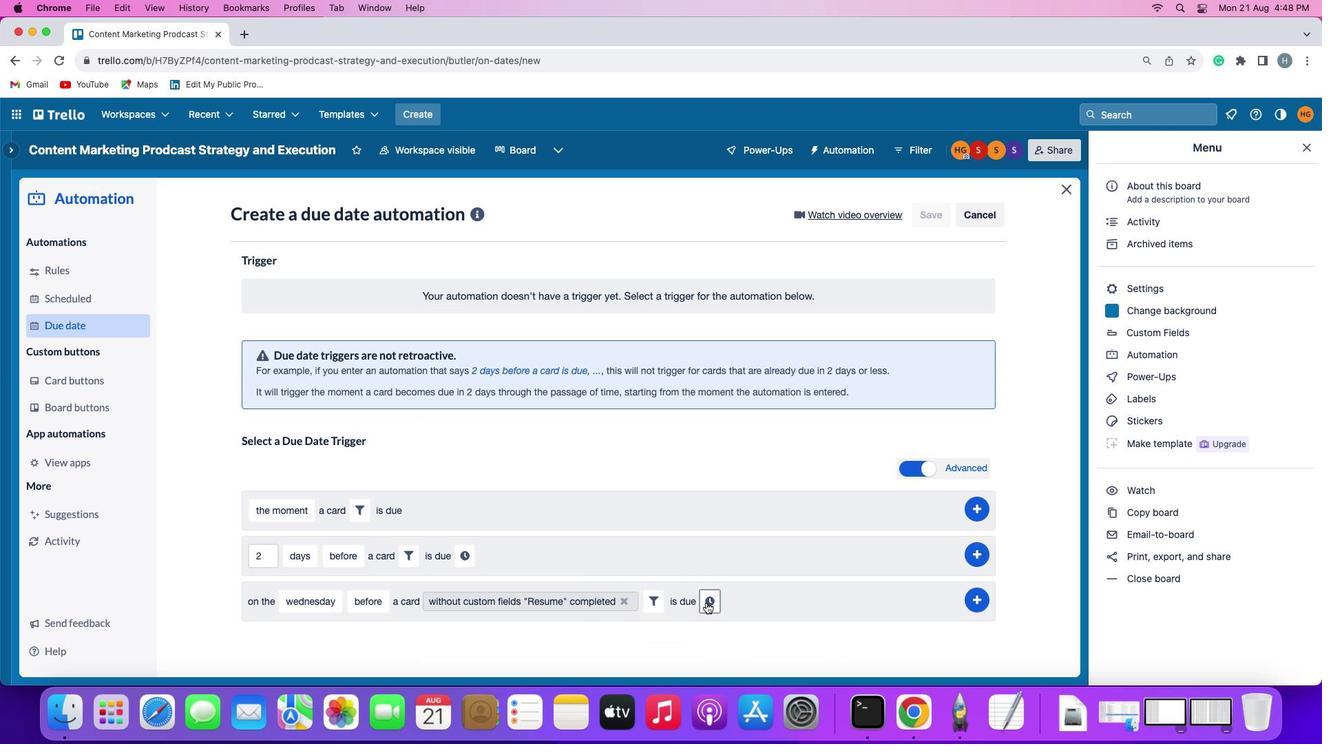 
Action: Mouse pressed left at (706, 602)
Screenshot: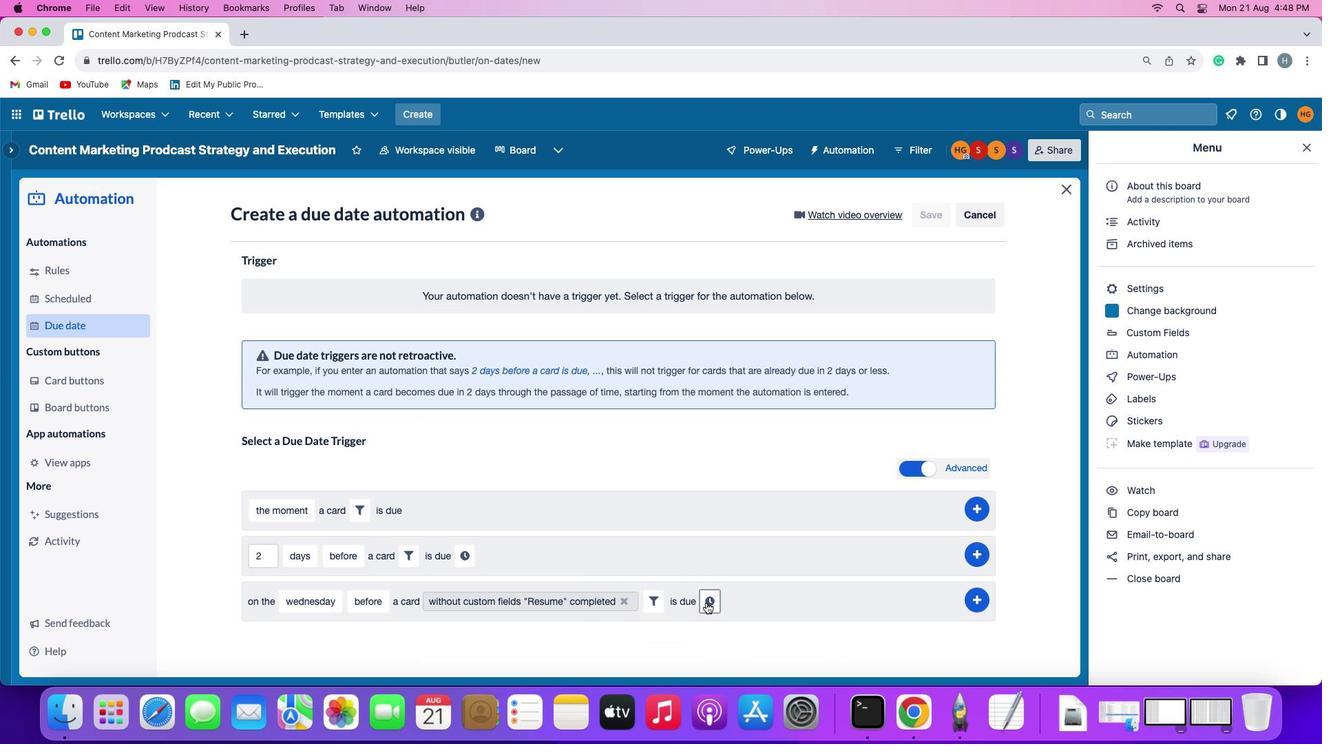 
Action: Mouse moved to (737, 601)
Screenshot: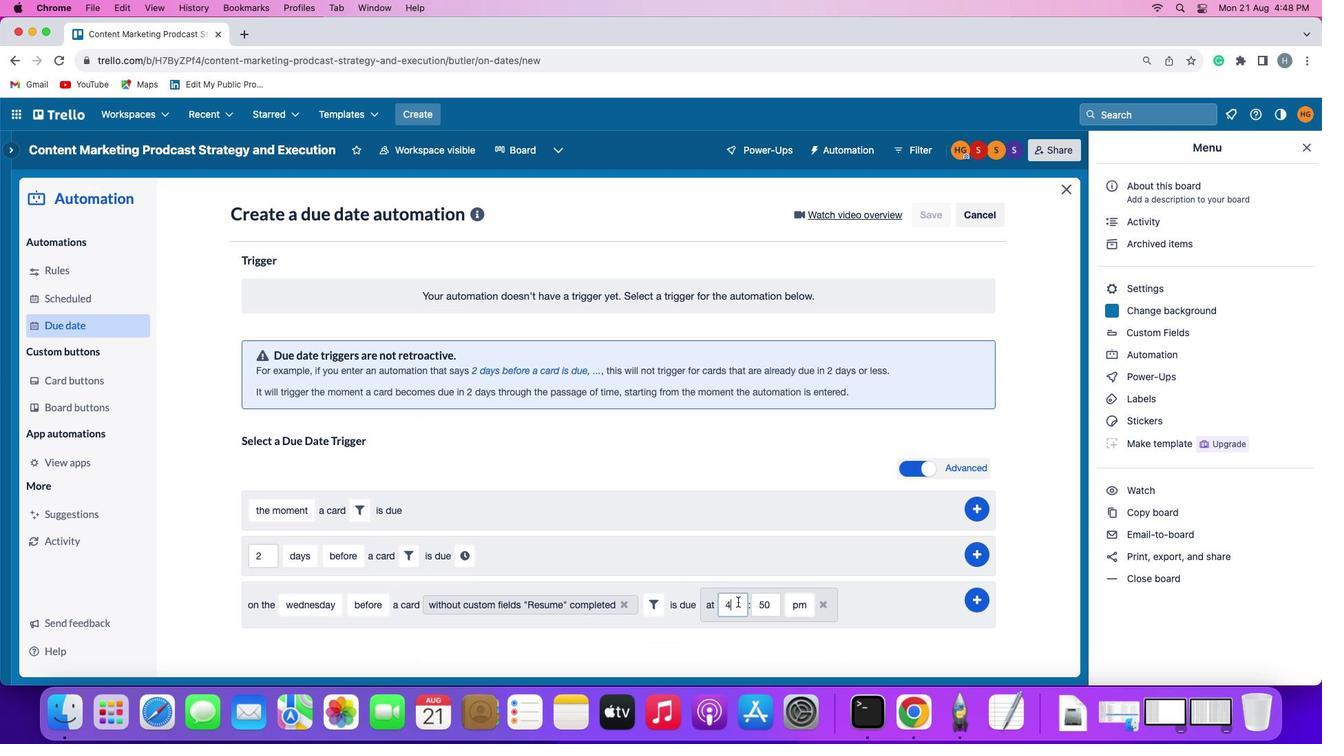 
Action: Mouse pressed left at (737, 601)
Screenshot: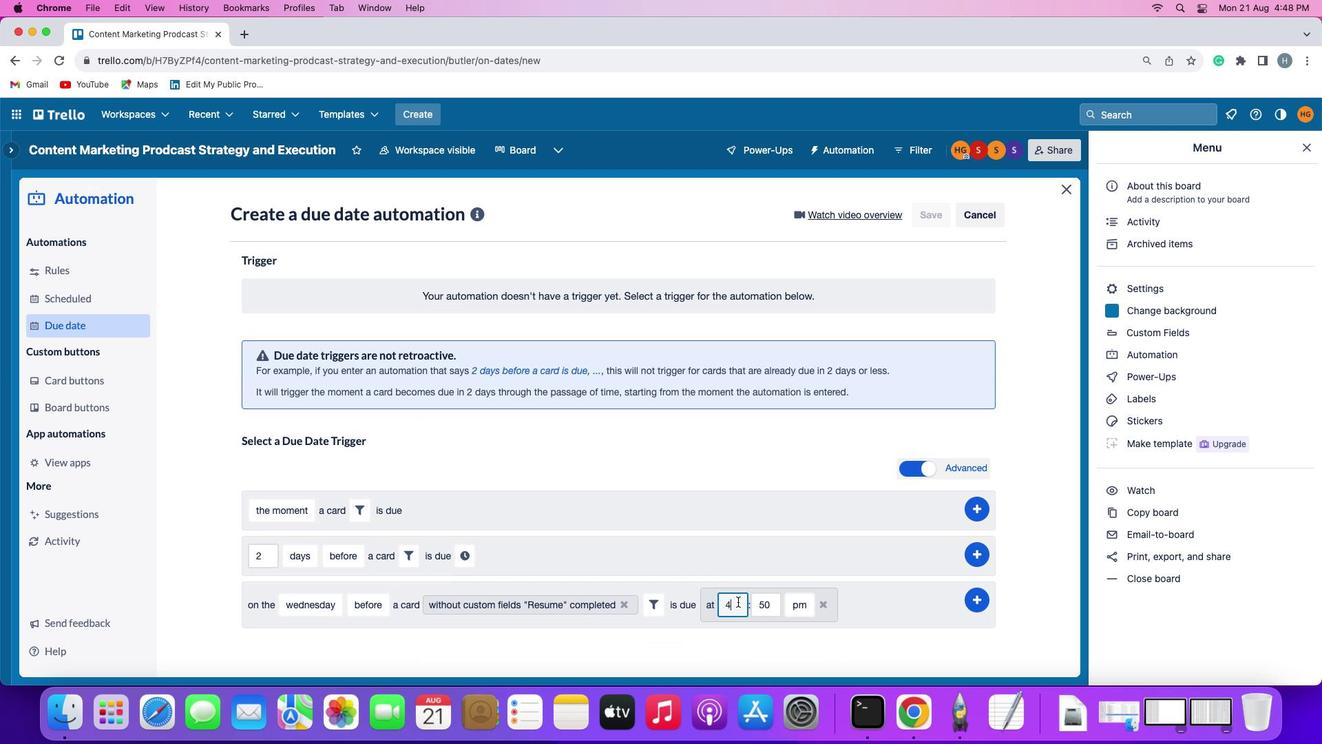 
Action: Mouse moved to (738, 601)
Screenshot: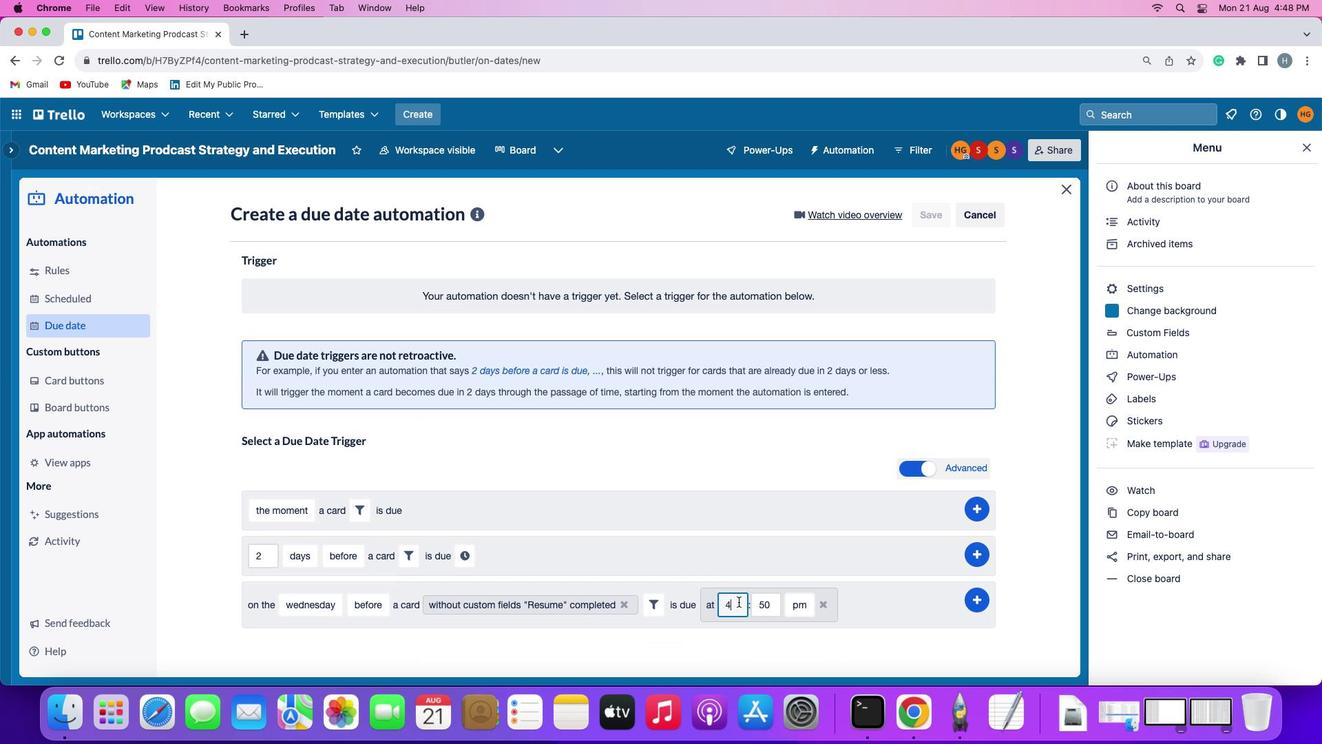 
Action: Key pressed Key.backspace
Screenshot: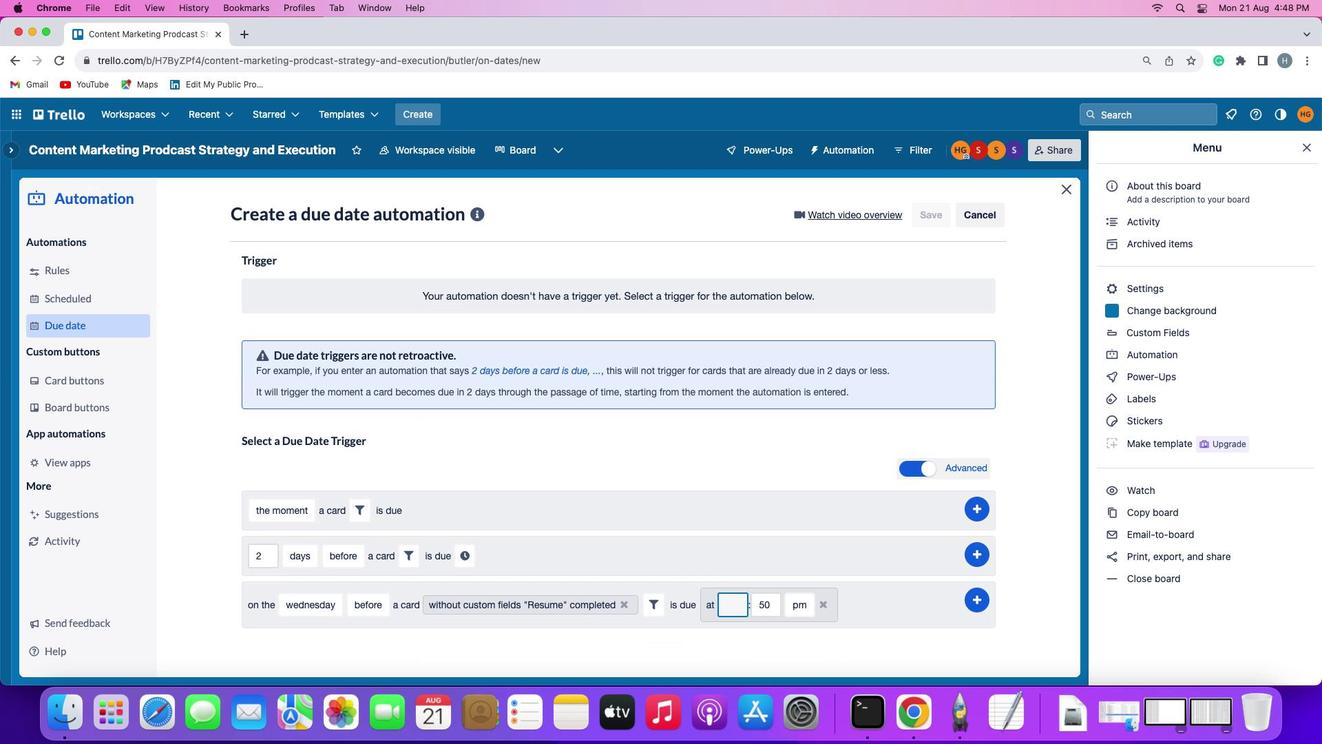 
Action: Mouse moved to (738, 601)
Screenshot: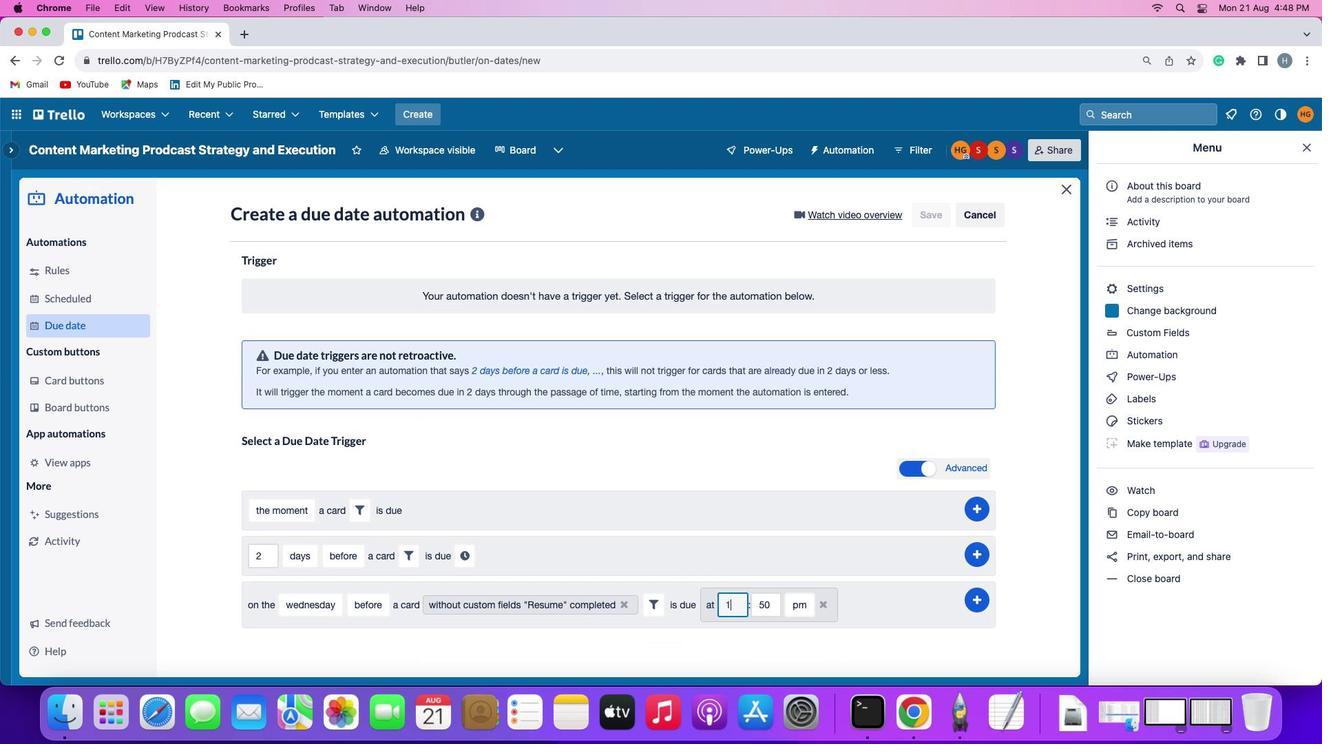 
Action: Key pressed '1''1'
Screenshot: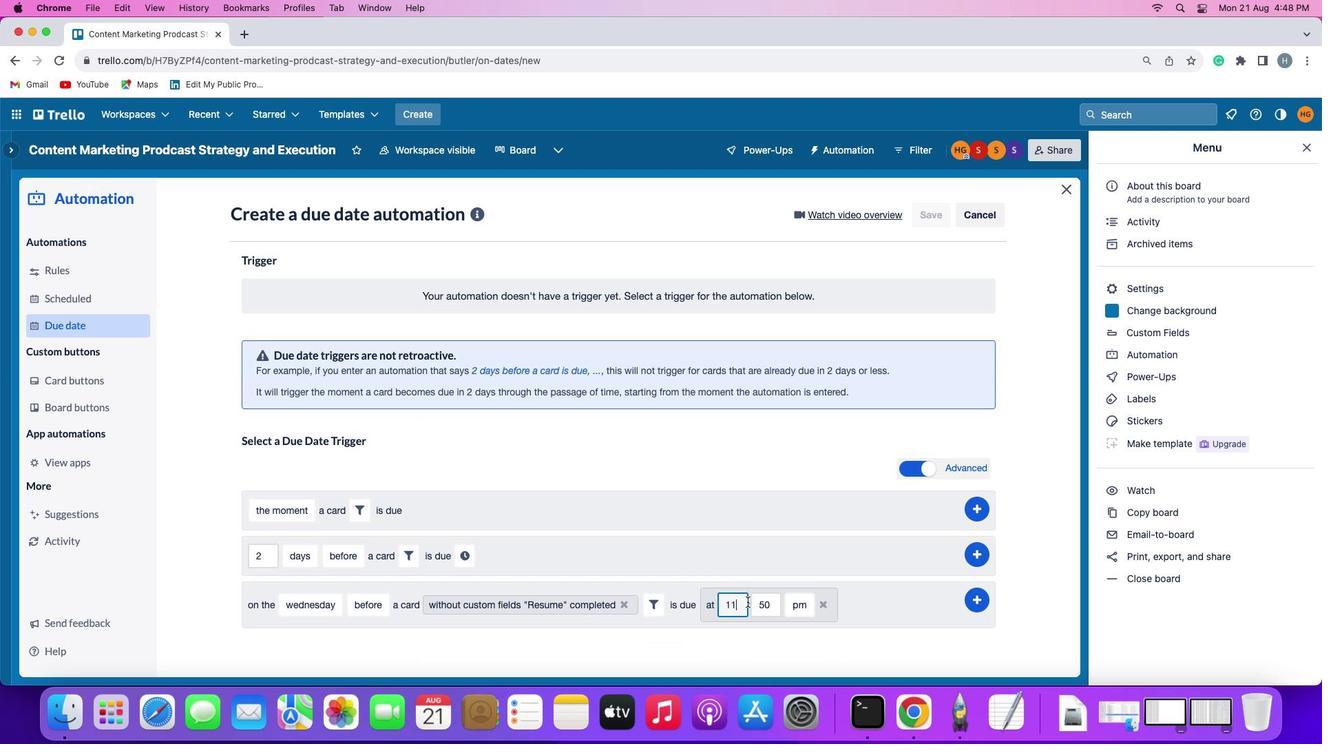 
Action: Mouse moved to (770, 602)
Screenshot: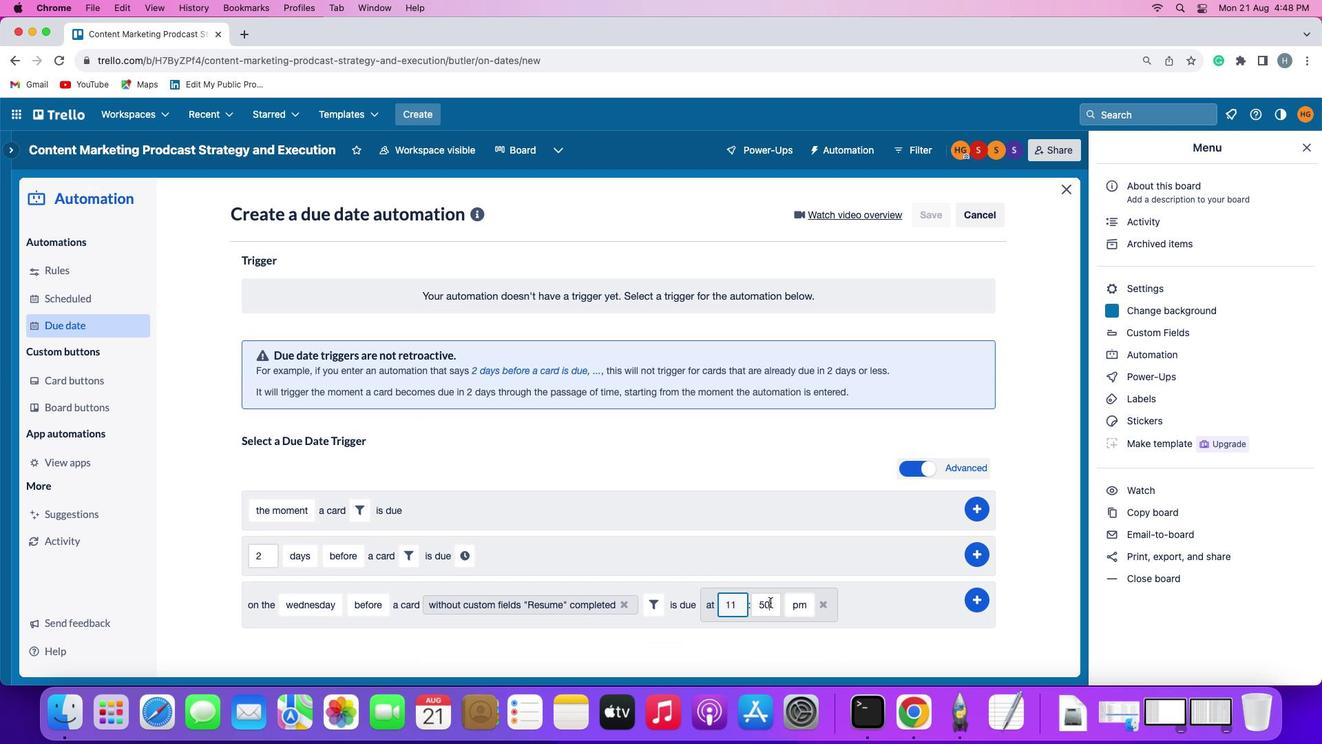 
Action: Mouse pressed left at (770, 602)
Screenshot: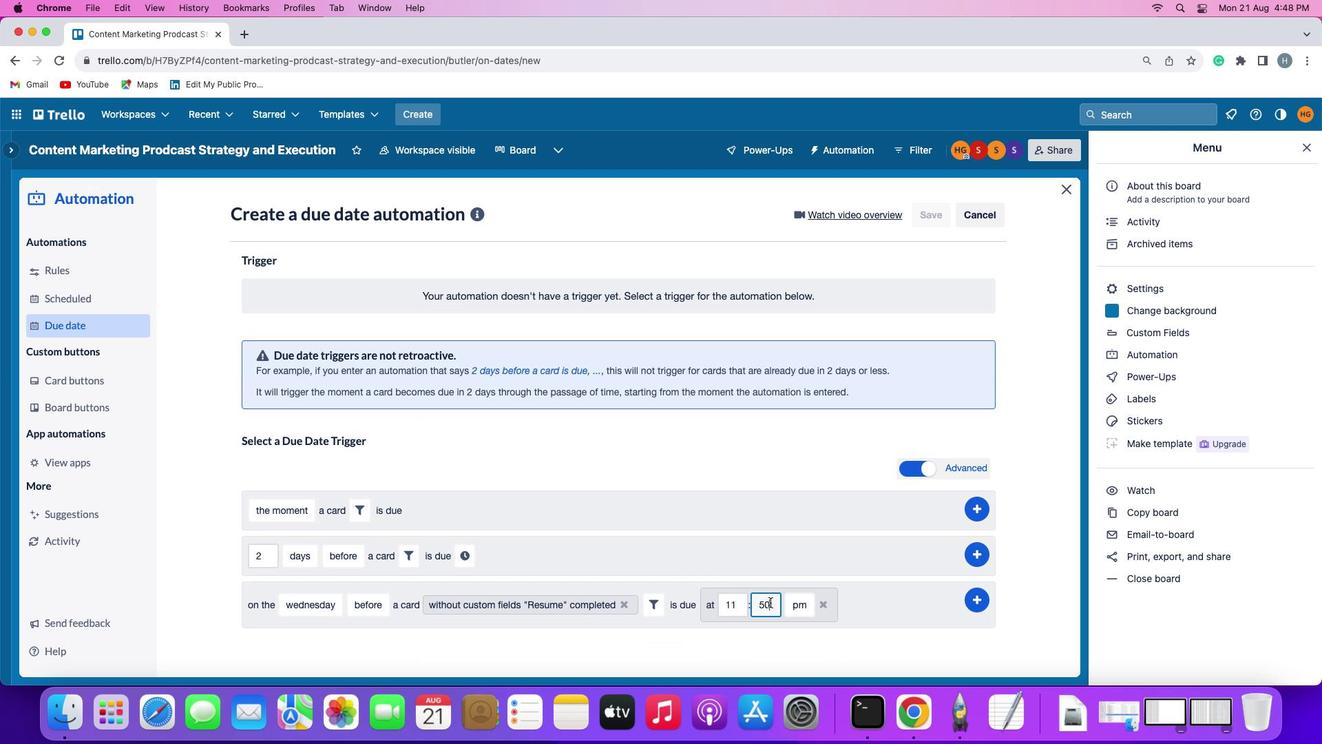 
Action: Key pressed Key.backspaceKey.backspace'0'
Screenshot: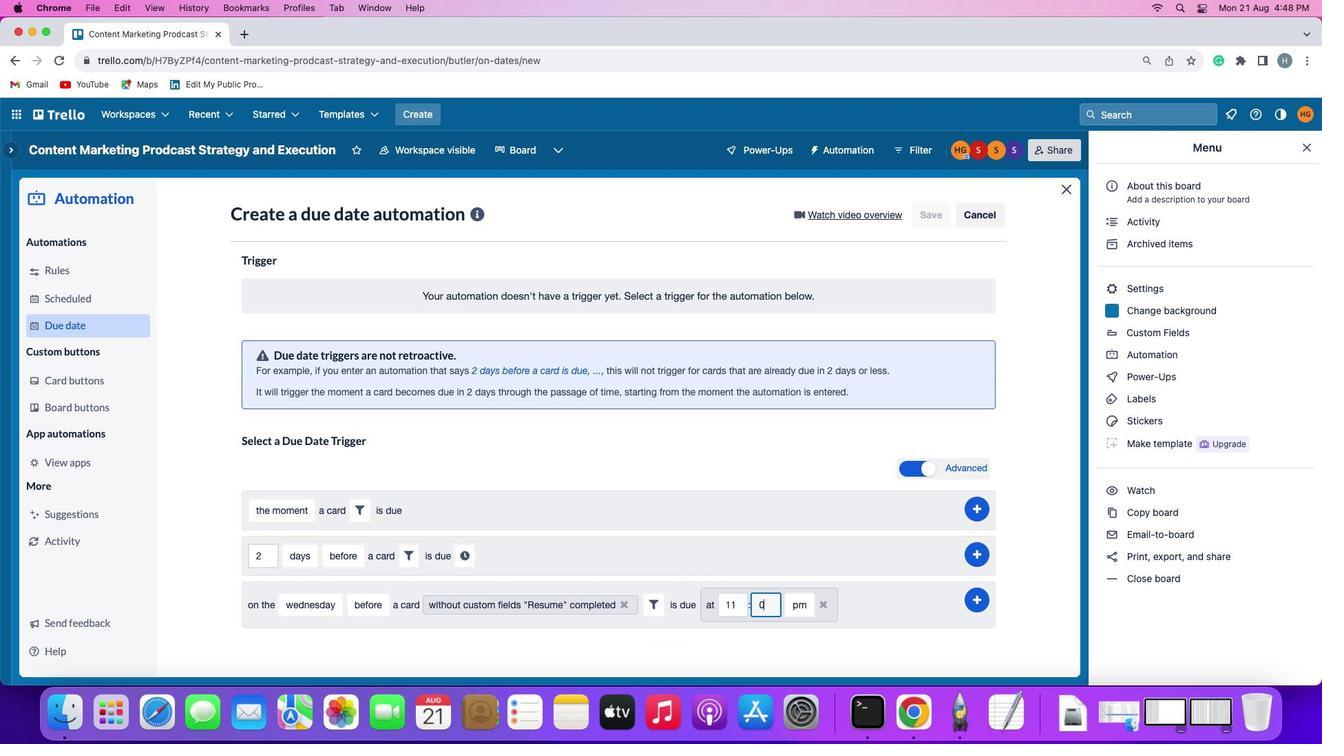 
Action: Mouse moved to (771, 602)
Screenshot: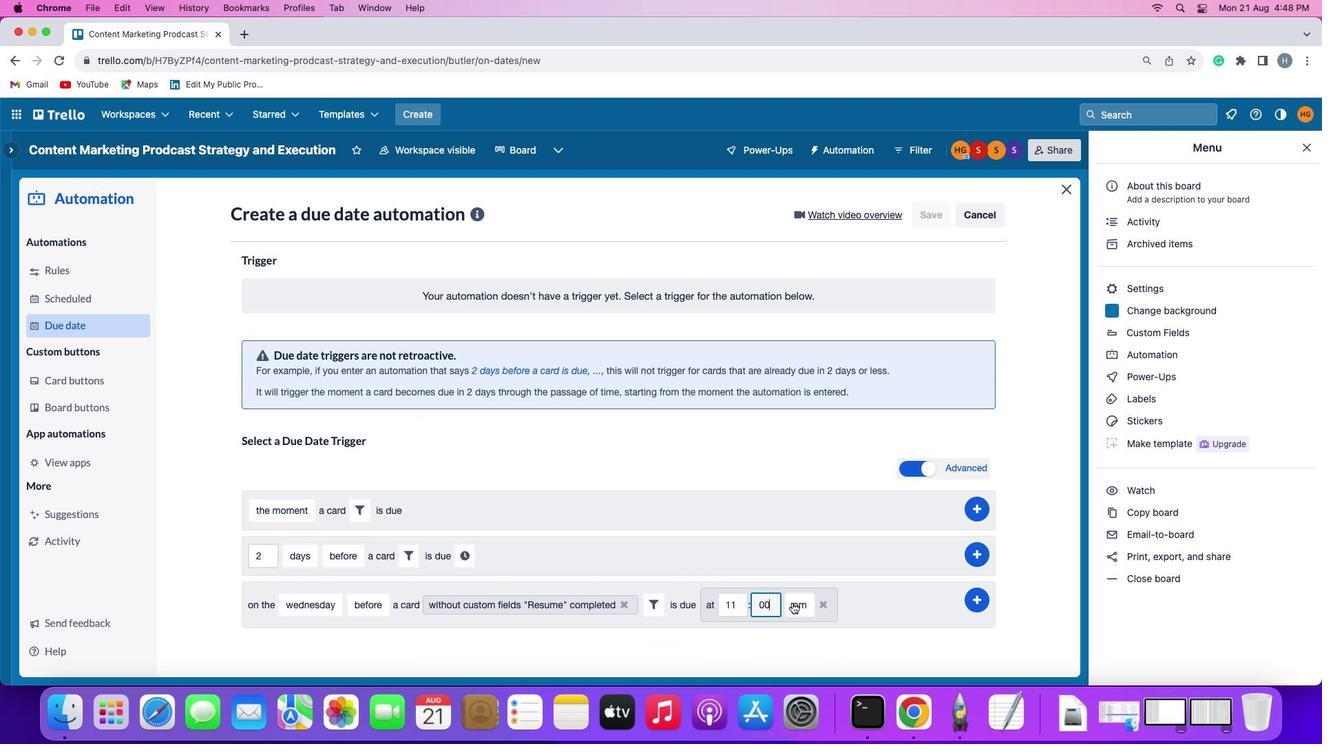 
Action: Key pressed '0'
Screenshot: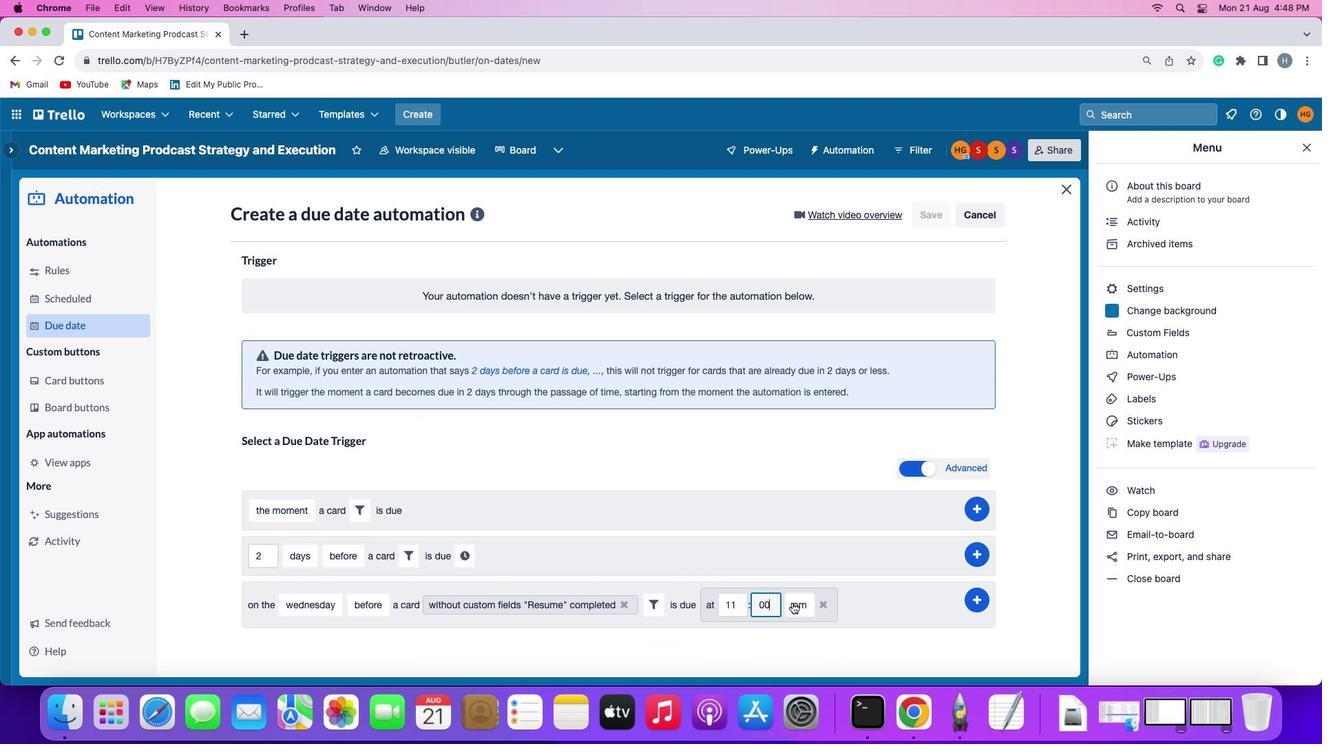 
Action: Mouse moved to (801, 600)
Screenshot: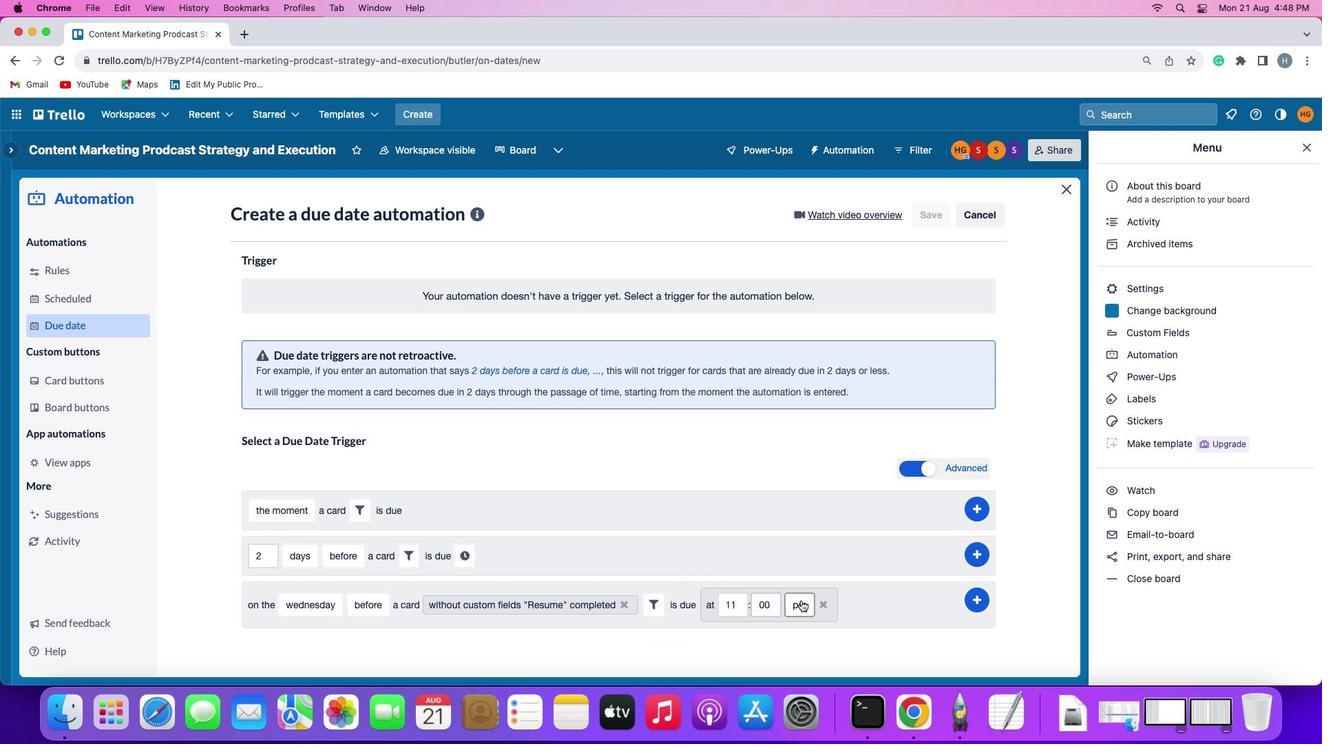 
Action: Mouse pressed left at (801, 600)
Screenshot: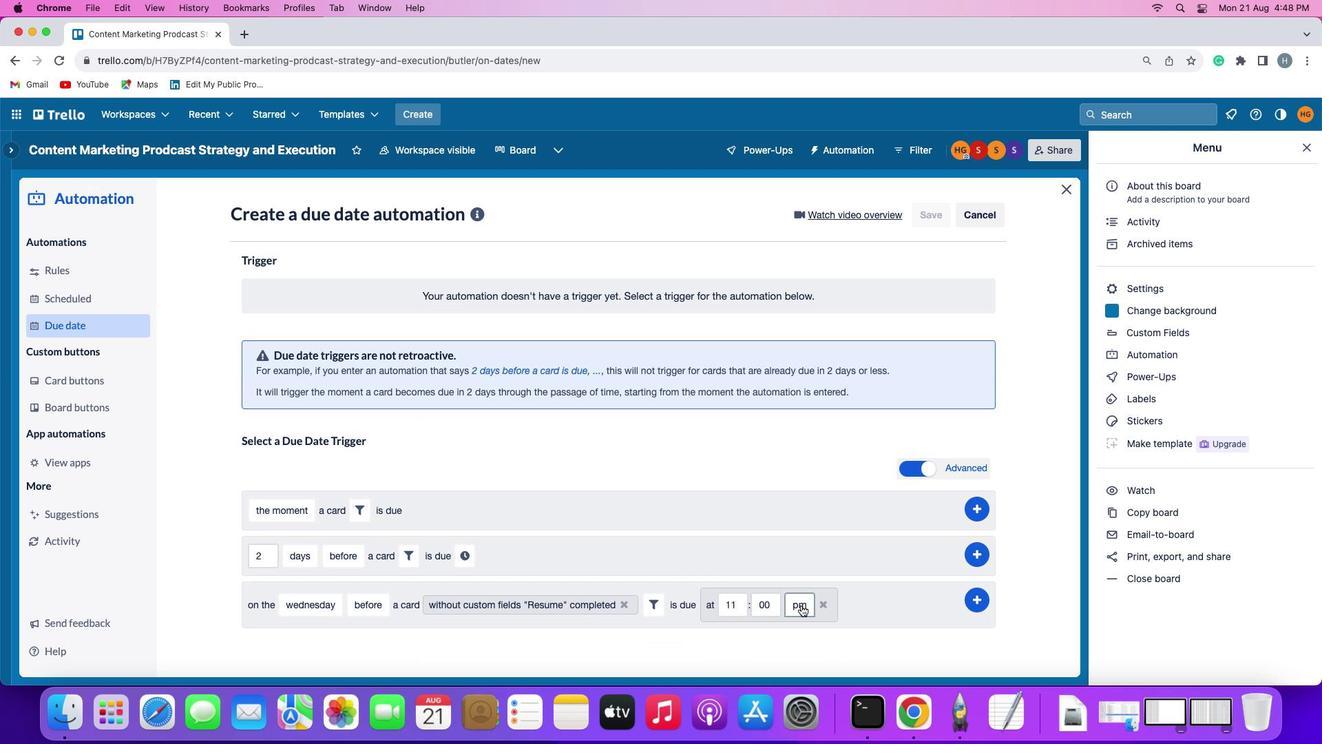 
Action: Mouse moved to (802, 622)
Screenshot: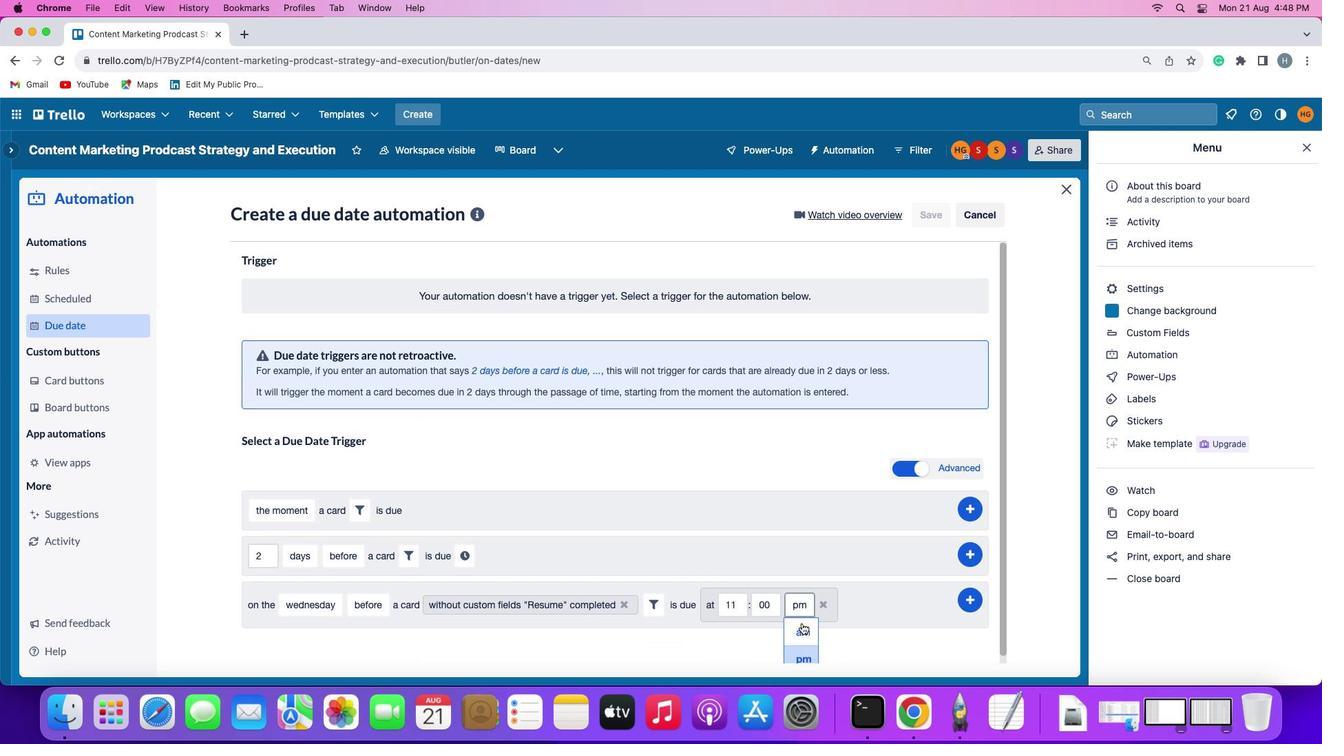 
Action: Mouse pressed left at (802, 622)
Screenshot: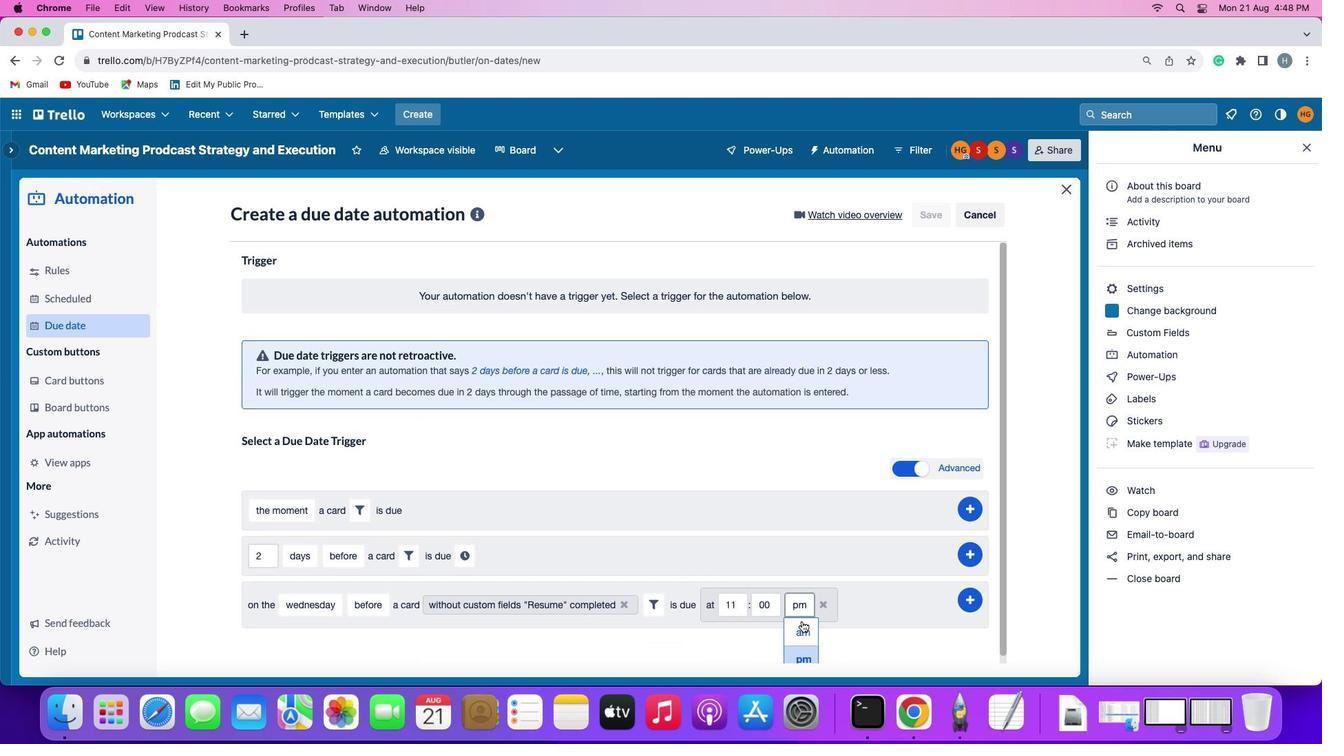 
Action: Mouse moved to (974, 595)
Screenshot: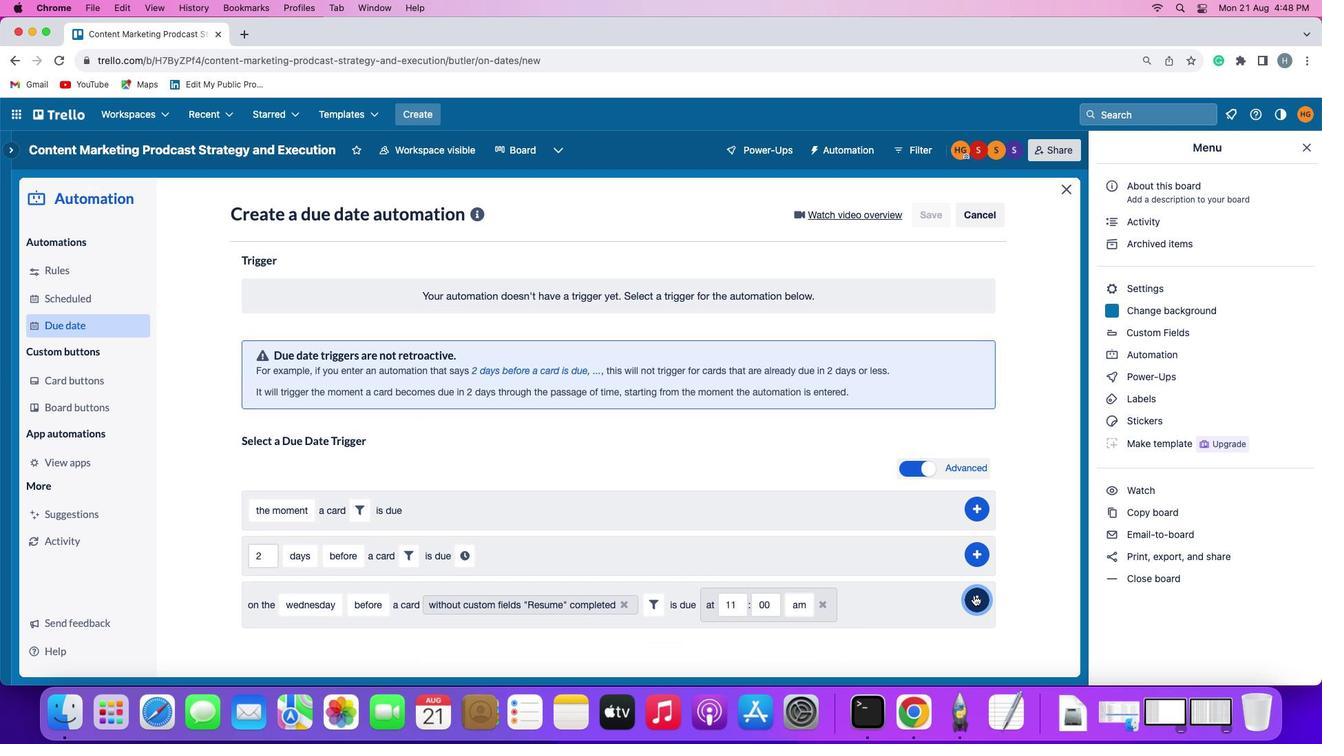 
Action: Mouse pressed left at (974, 595)
Screenshot: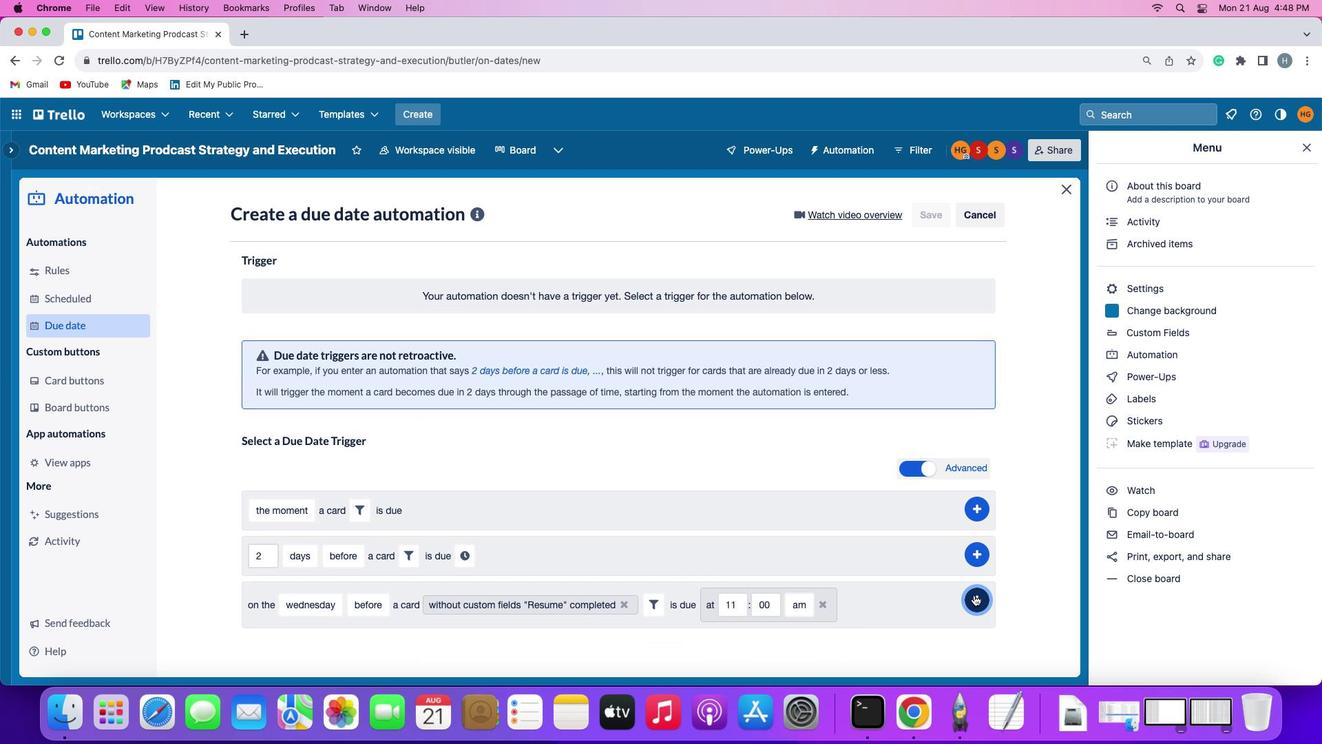 
Action: Mouse moved to (1023, 484)
Screenshot: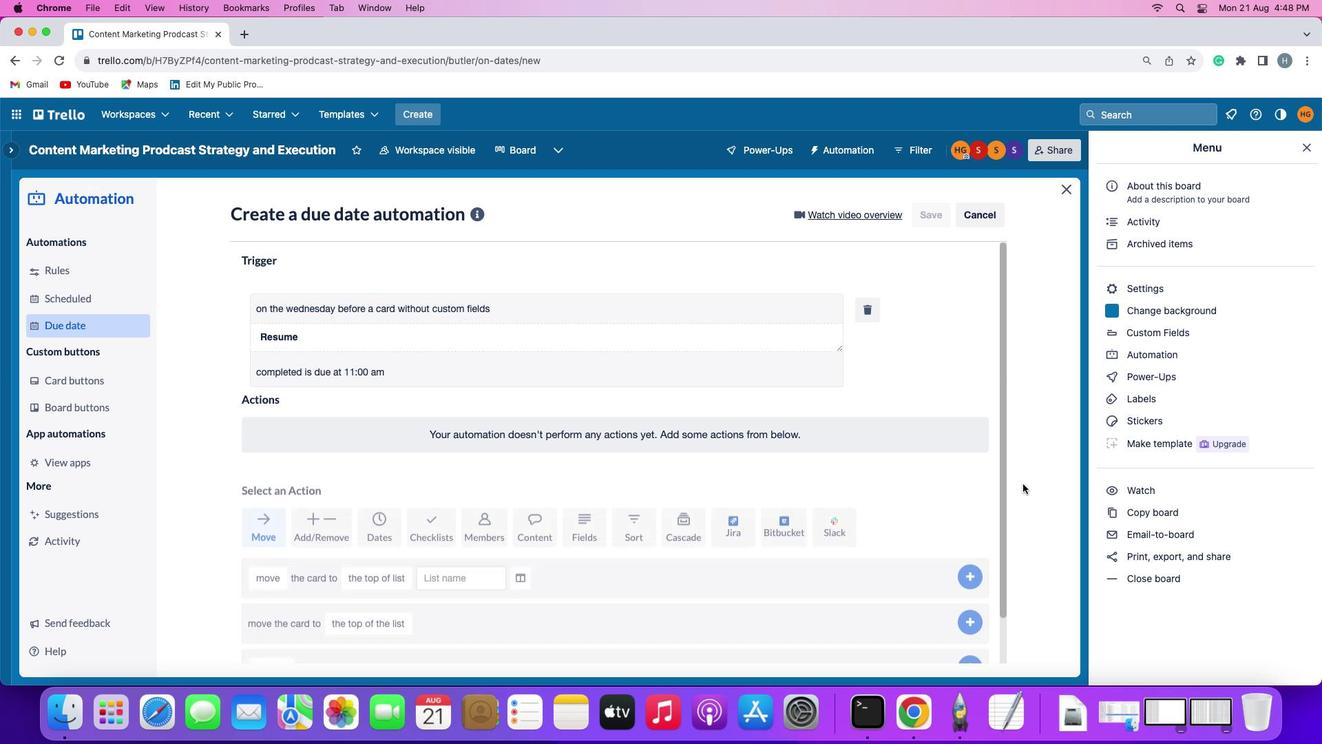 
